 Task: Add Great American Seafood Salmon Coho Portions to the cart.
Action: Mouse moved to (28, 142)
Screenshot: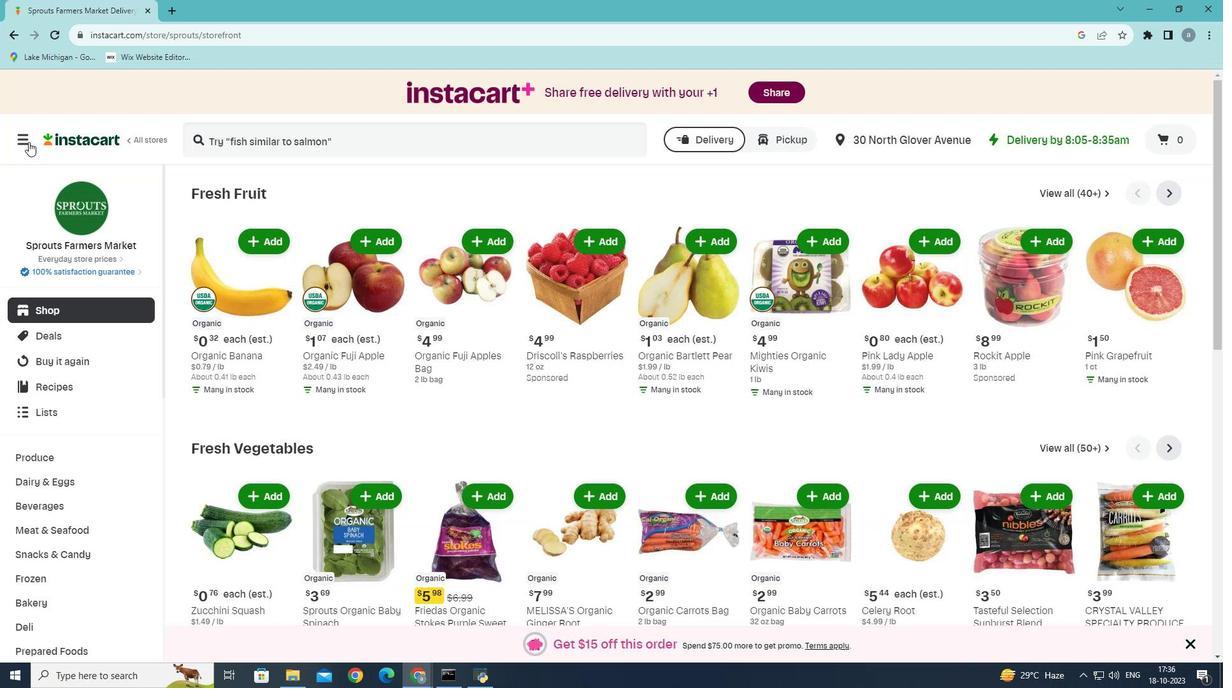 
Action: Mouse pressed left at (28, 142)
Screenshot: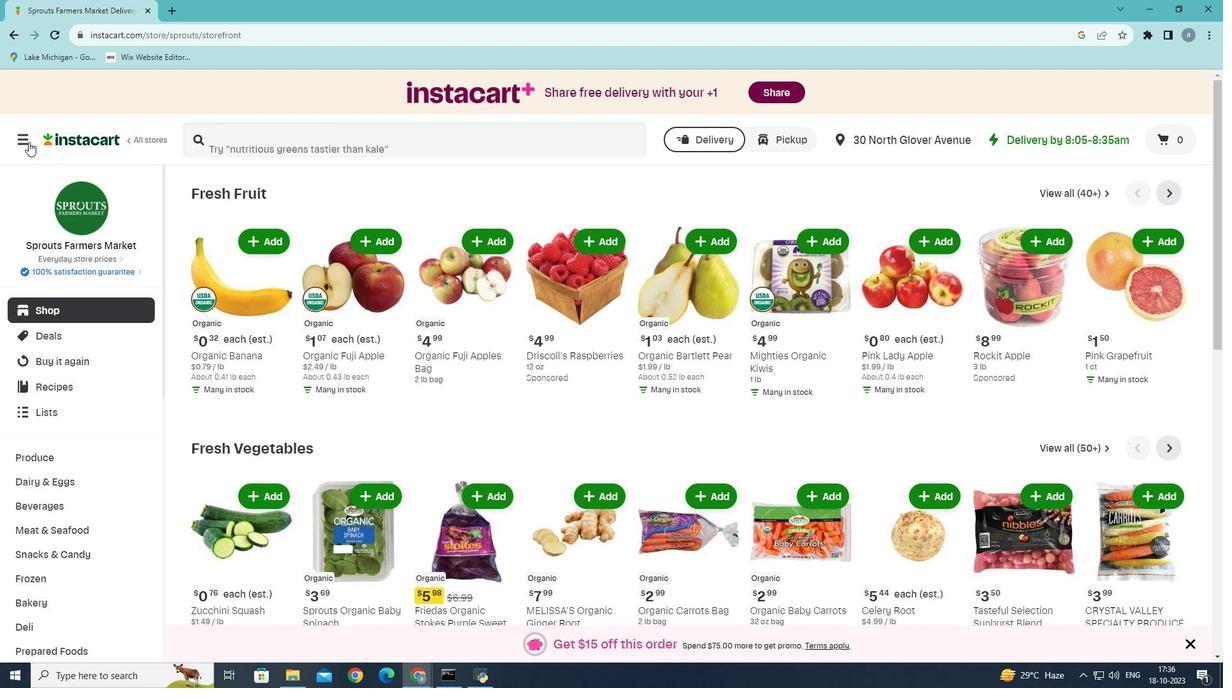 
Action: Mouse moved to (75, 359)
Screenshot: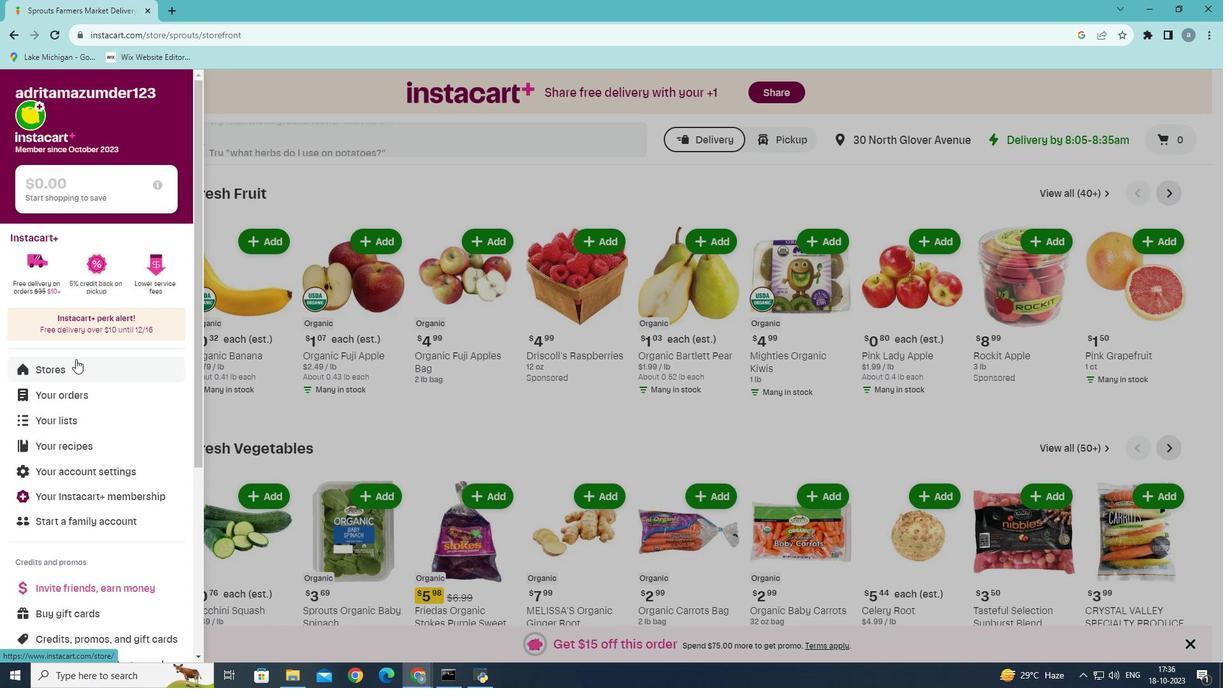 
Action: Mouse pressed left at (75, 359)
Screenshot: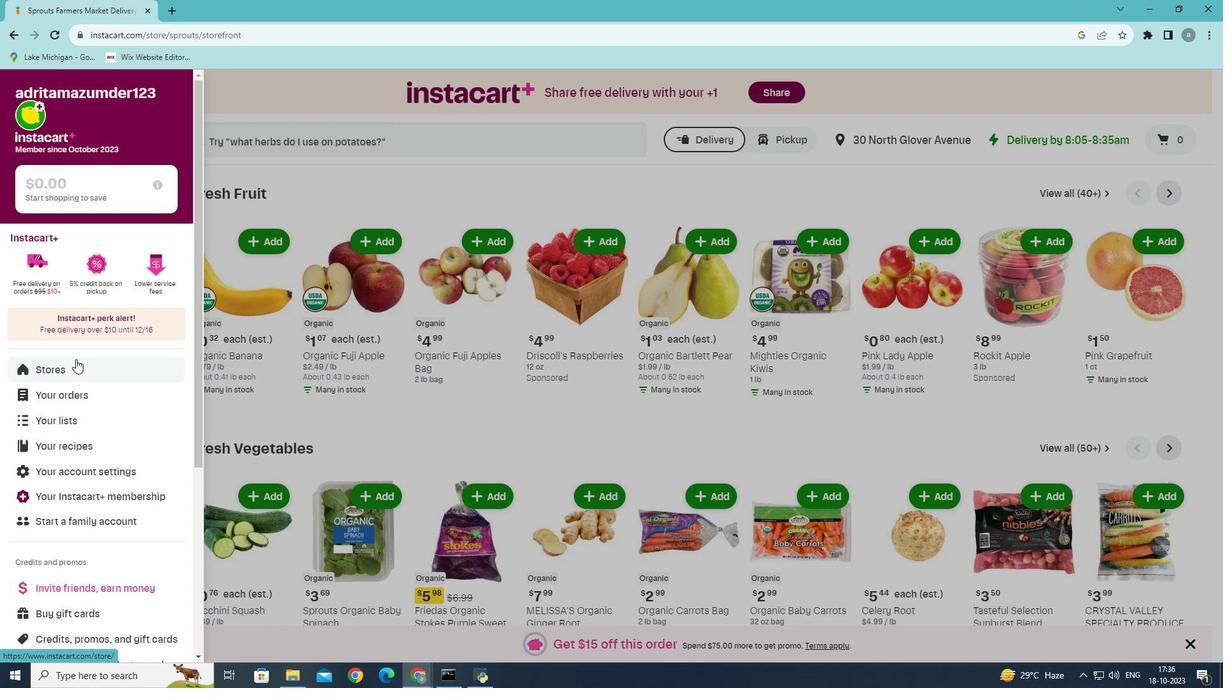 
Action: Mouse moved to (295, 137)
Screenshot: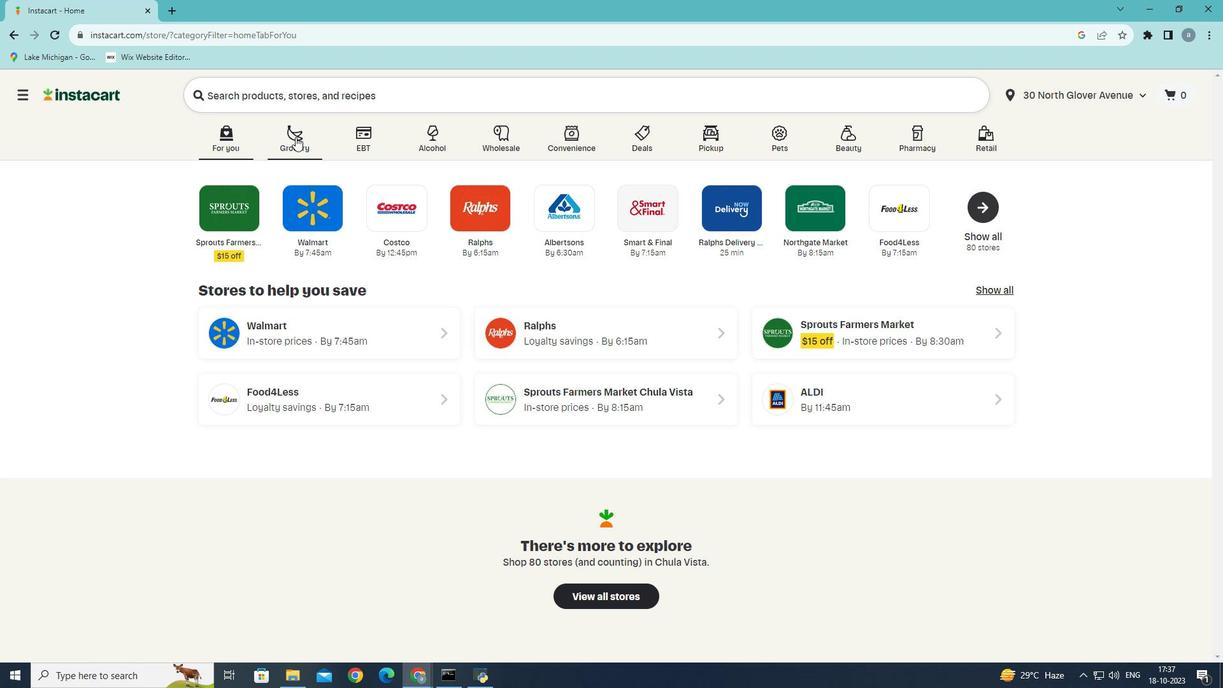 
Action: Mouse pressed left at (295, 137)
Screenshot: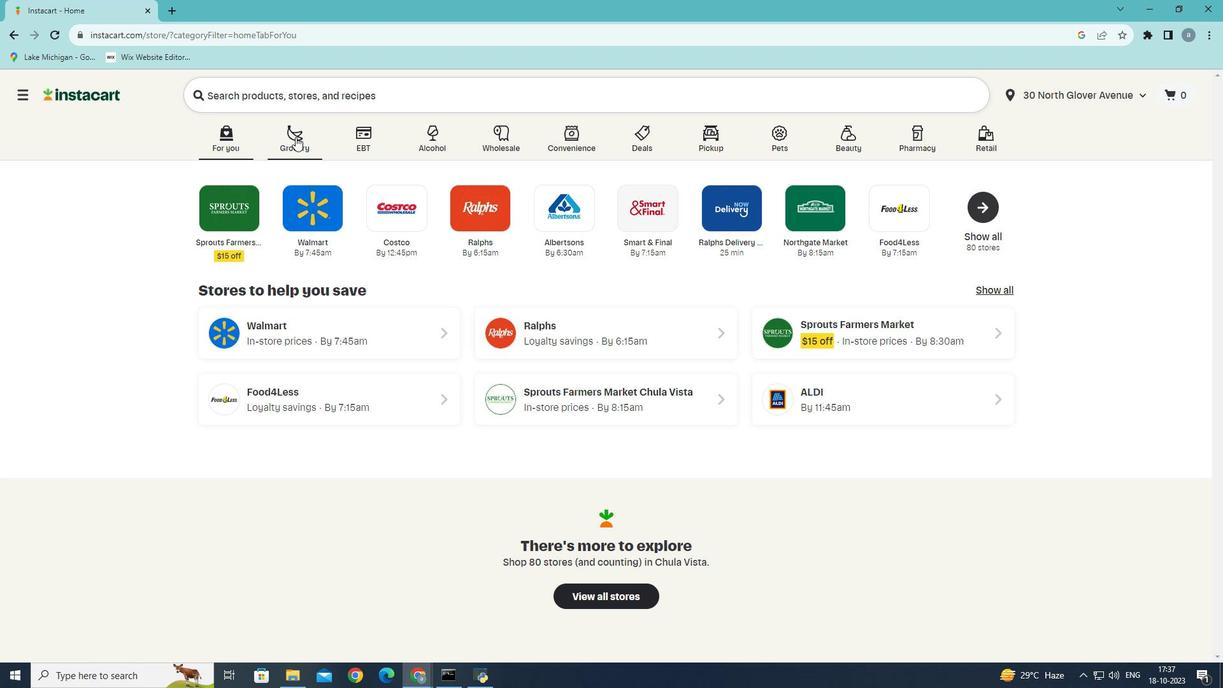 
Action: Mouse moved to (302, 380)
Screenshot: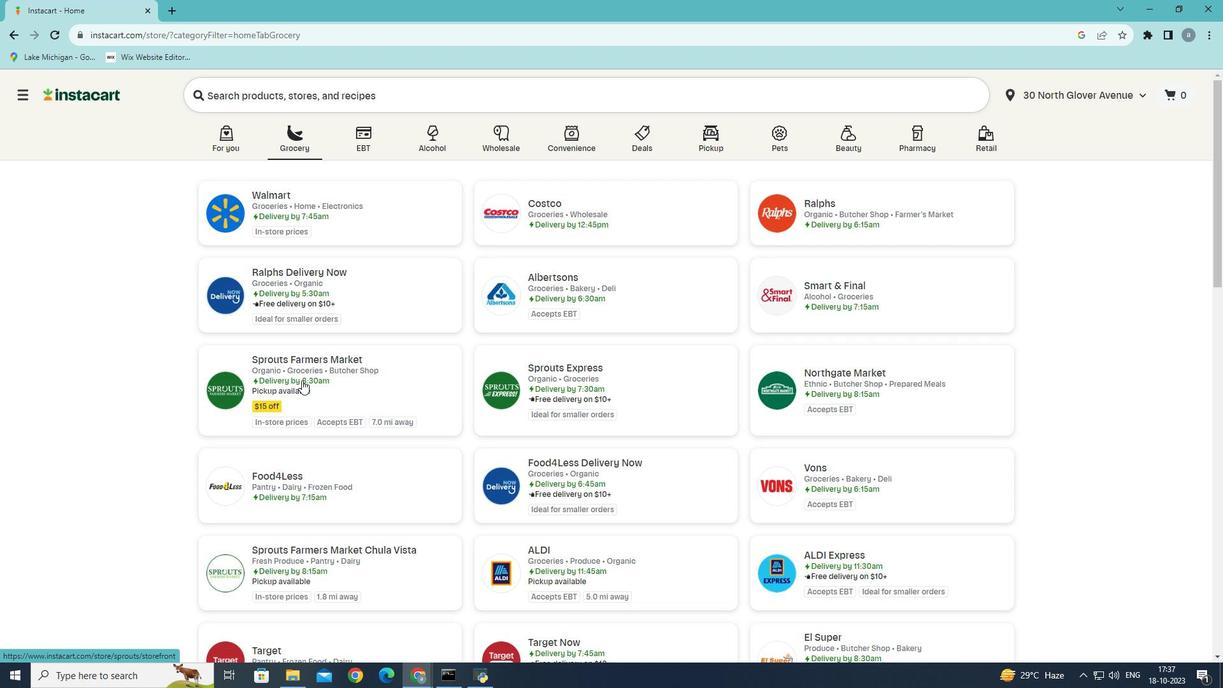 
Action: Mouse pressed left at (302, 380)
Screenshot: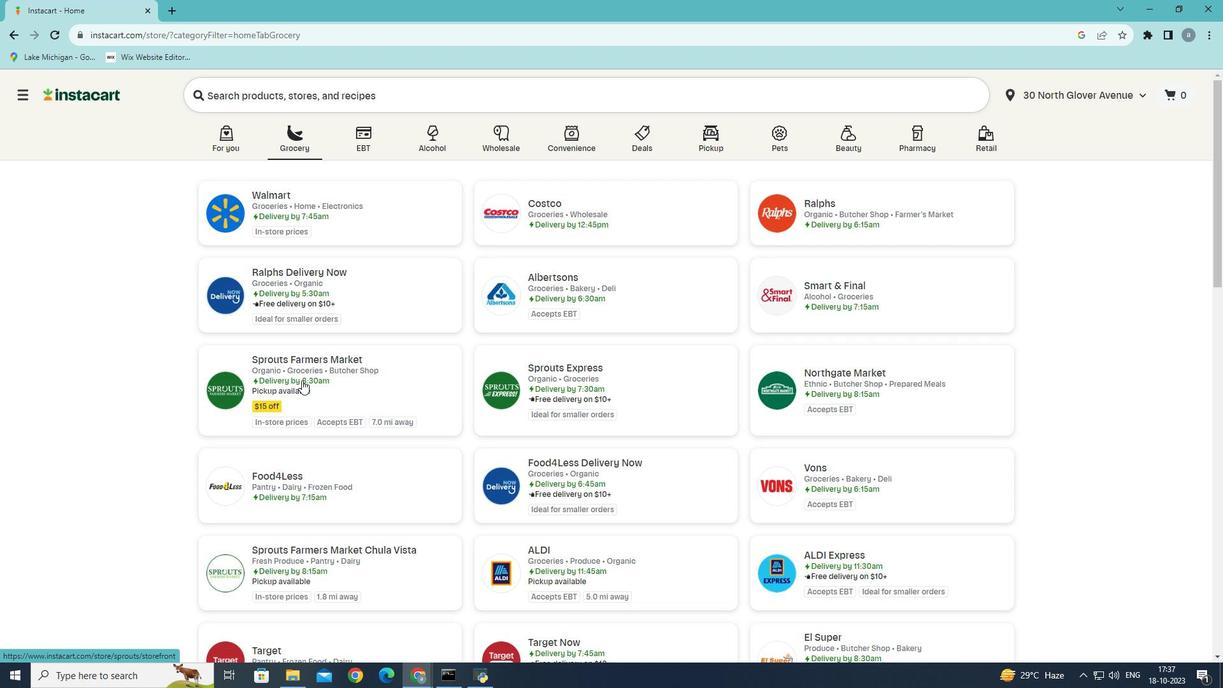 
Action: Mouse moved to (70, 528)
Screenshot: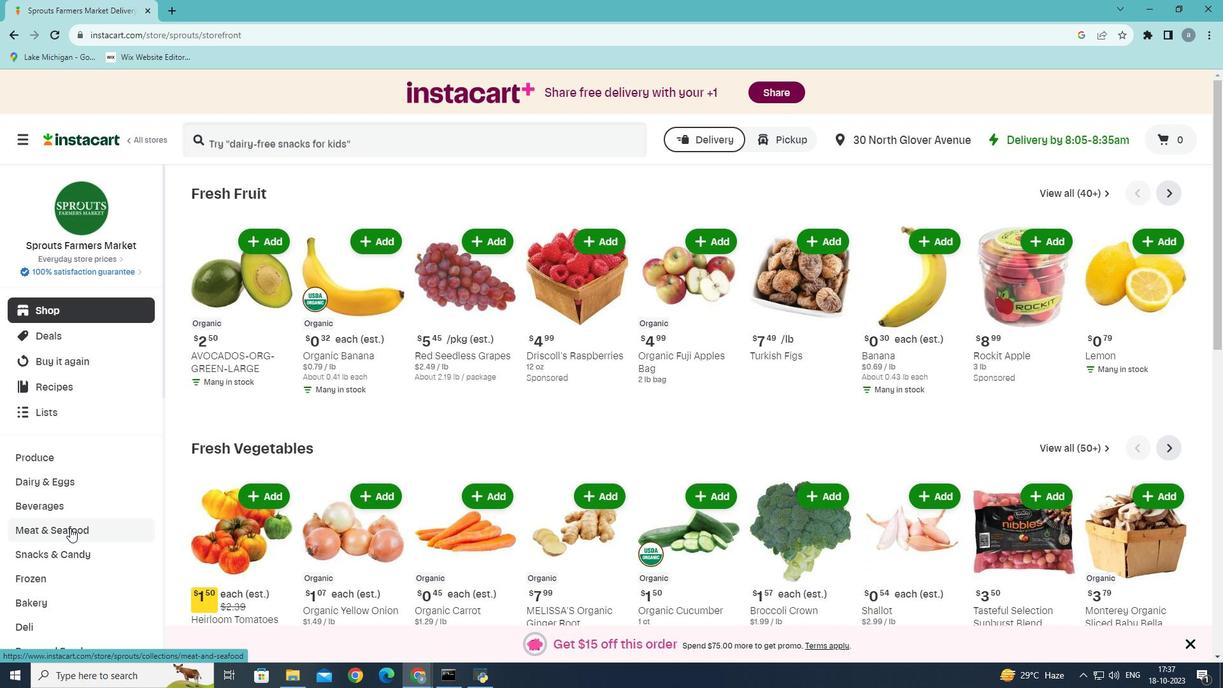
Action: Mouse pressed left at (70, 528)
Screenshot: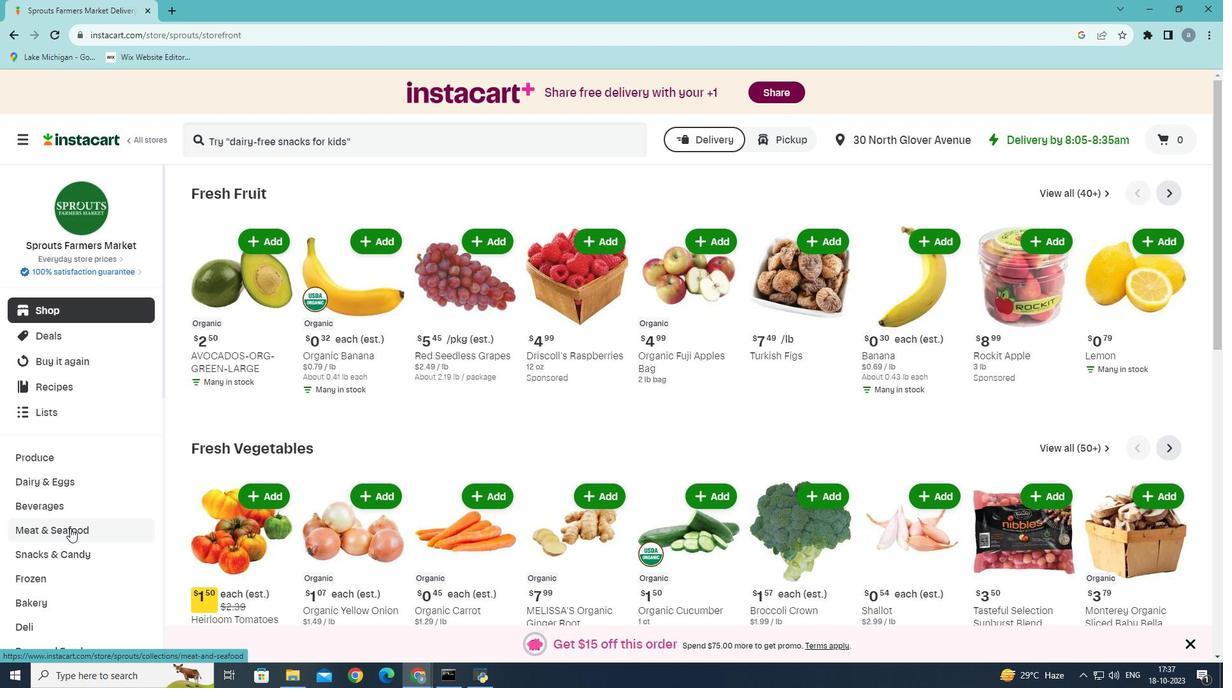
Action: Mouse moved to (507, 226)
Screenshot: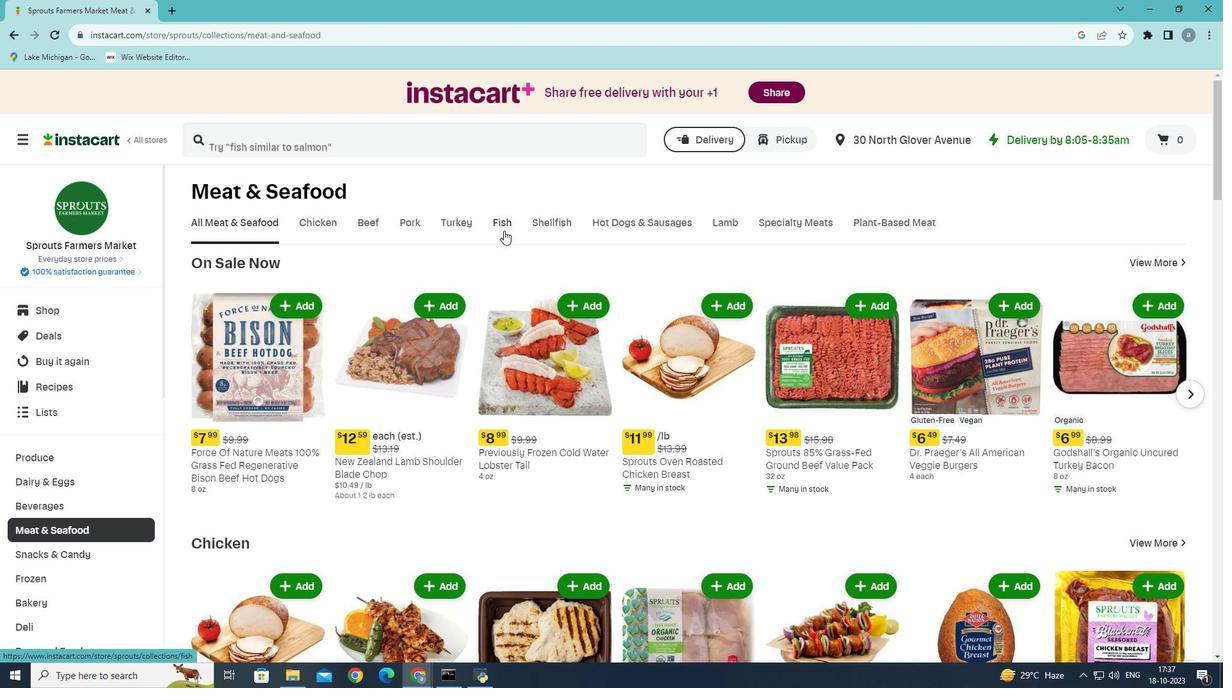 
Action: Mouse pressed left at (507, 226)
Screenshot: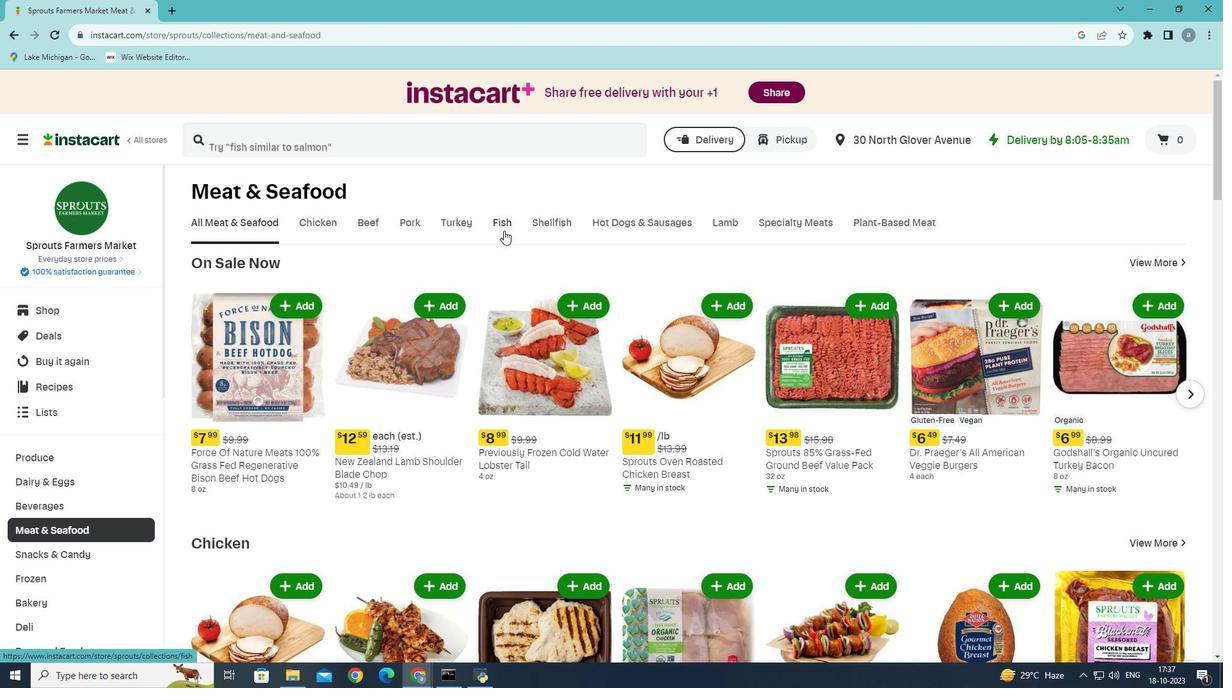 
Action: Mouse moved to (501, 225)
Screenshot: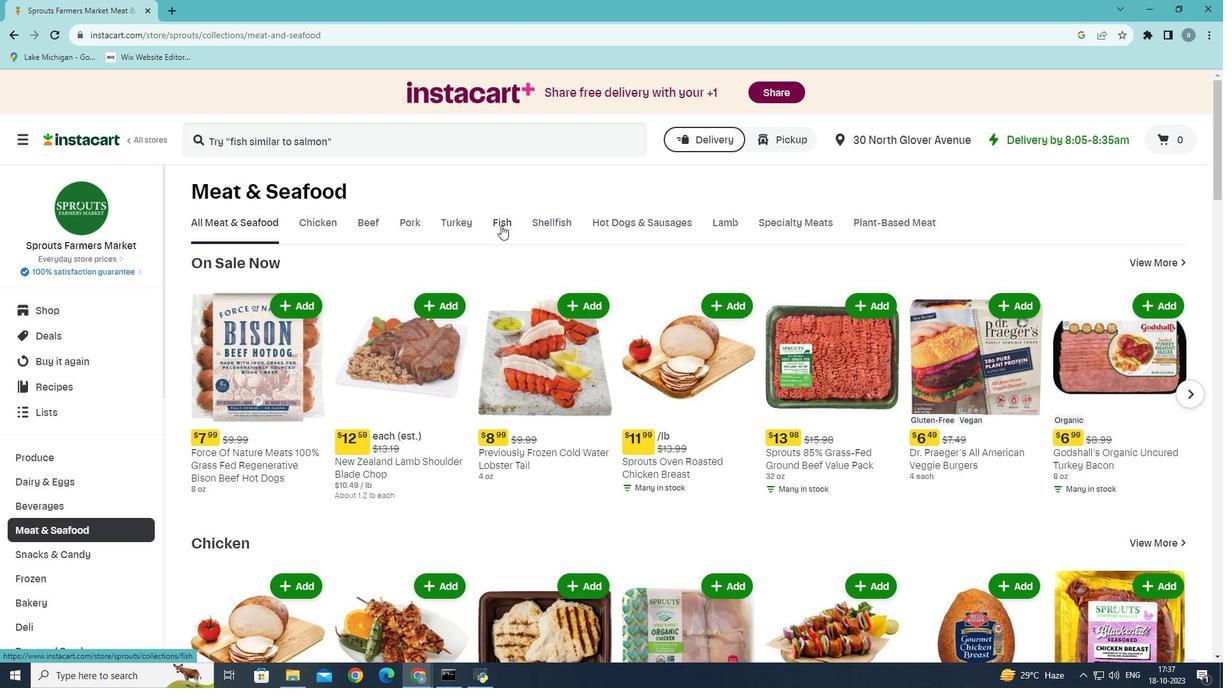 
Action: Mouse pressed left at (501, 225)
Screenshot: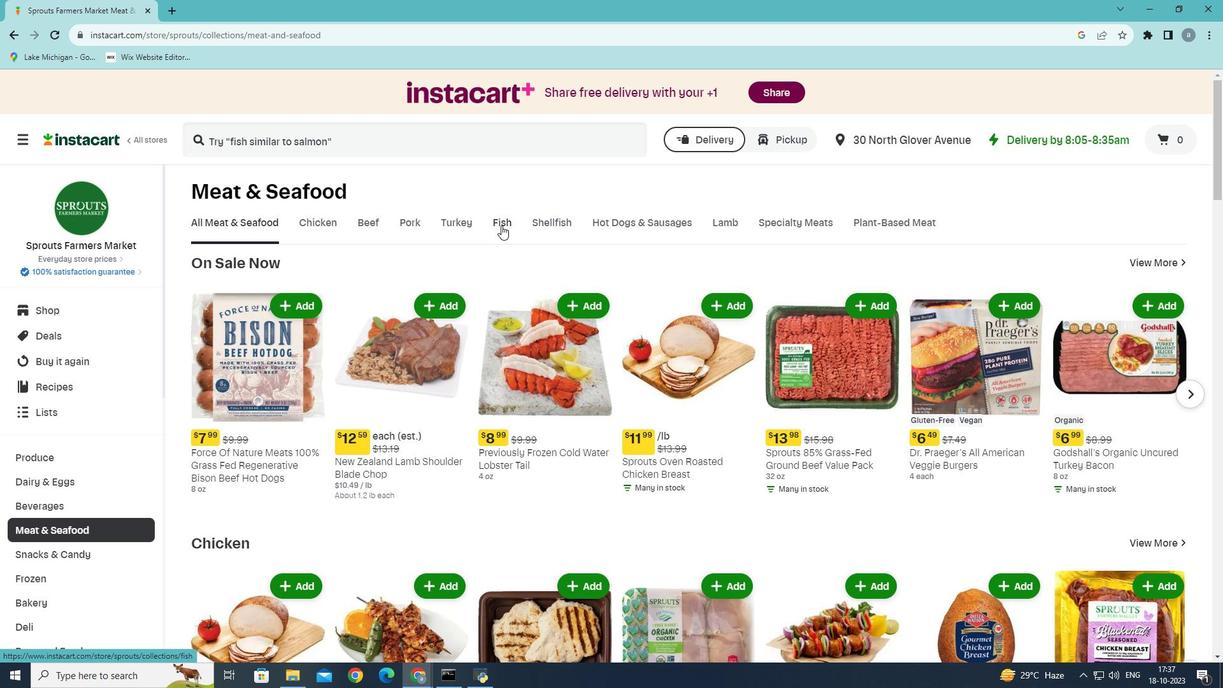 
Action: Mouse moved to (740, 516)
Screenshot: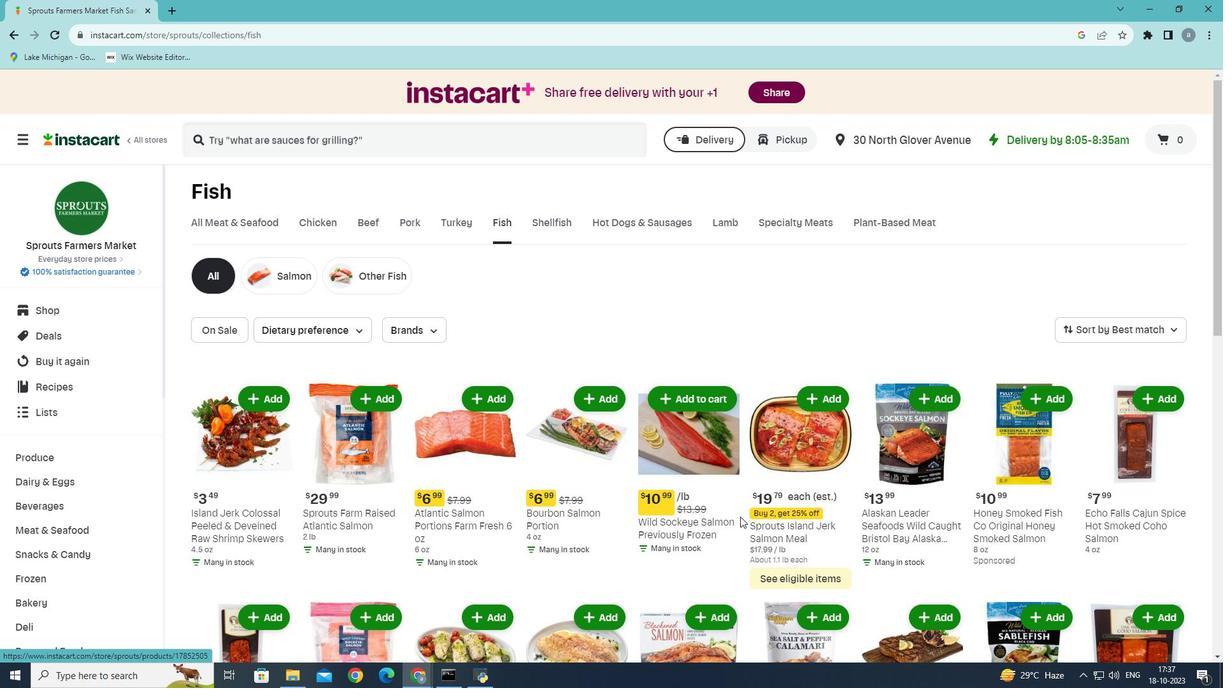 
Action: Mouse scrolled (740, 516) with delta (0, 0)
Screenshot: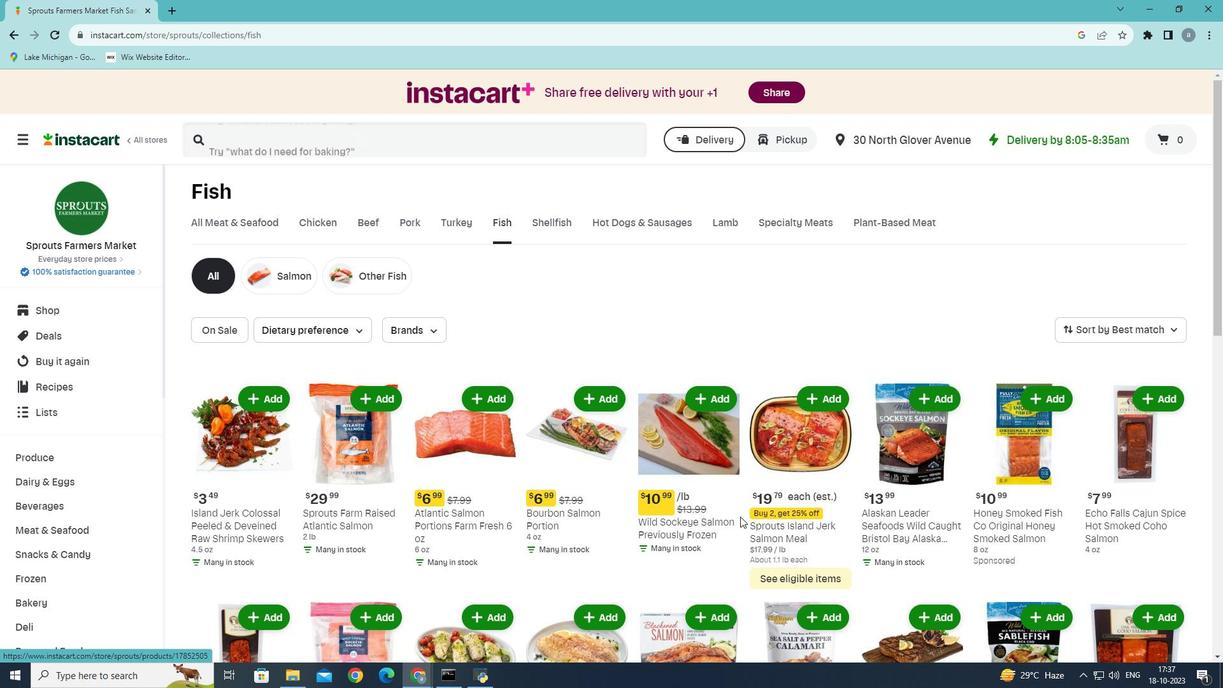 
Action: Mouse moved to (773, 506)
Screenshot: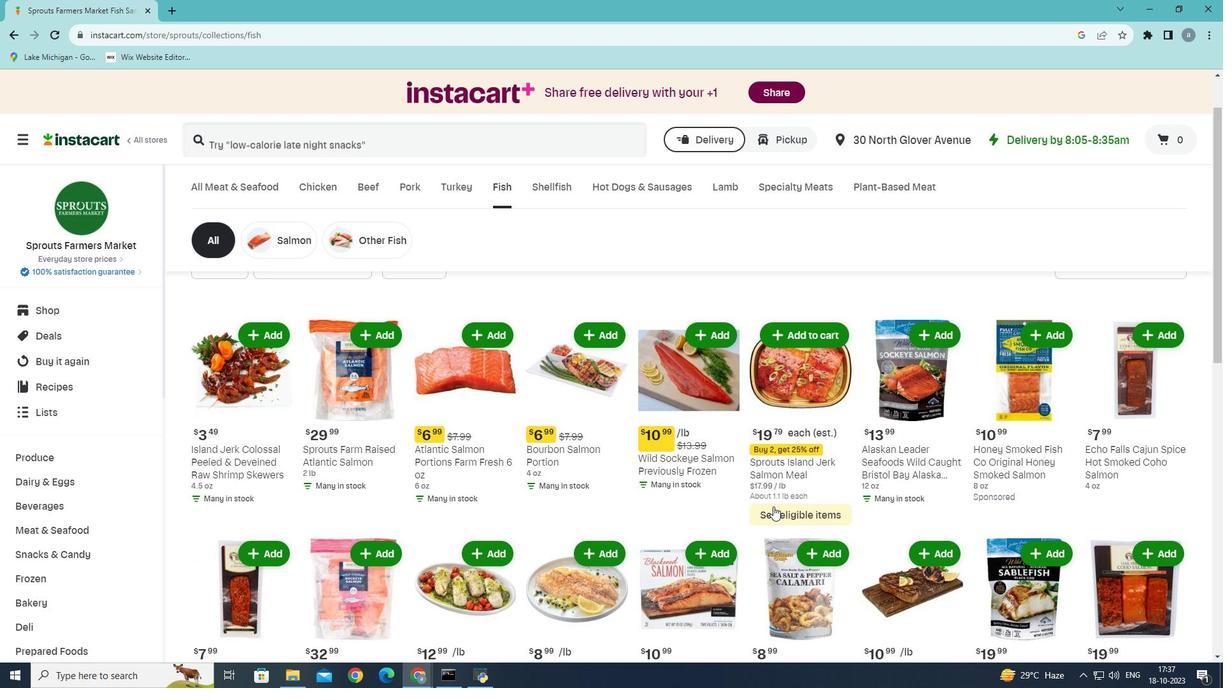 
Action: Mouse scrolled (773, 506) with delta (0, 0)
Screenshot: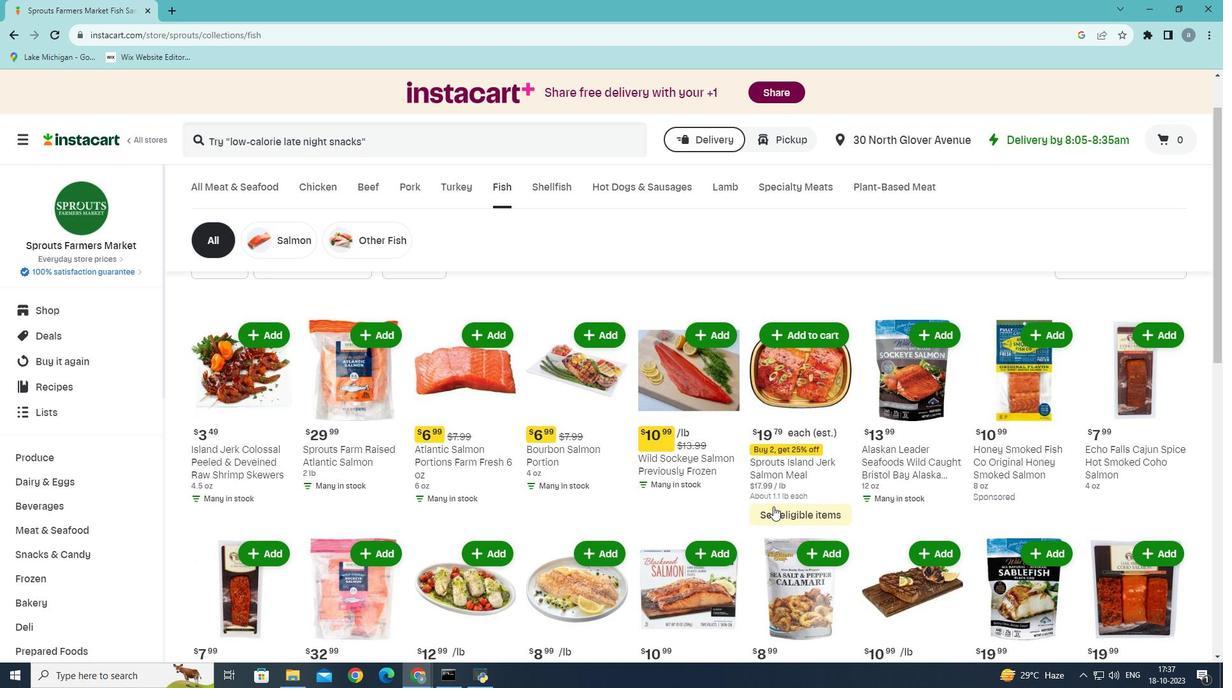 
Action: Mouse scrolled (773, 506) with delta (0, 0)
Screenshot: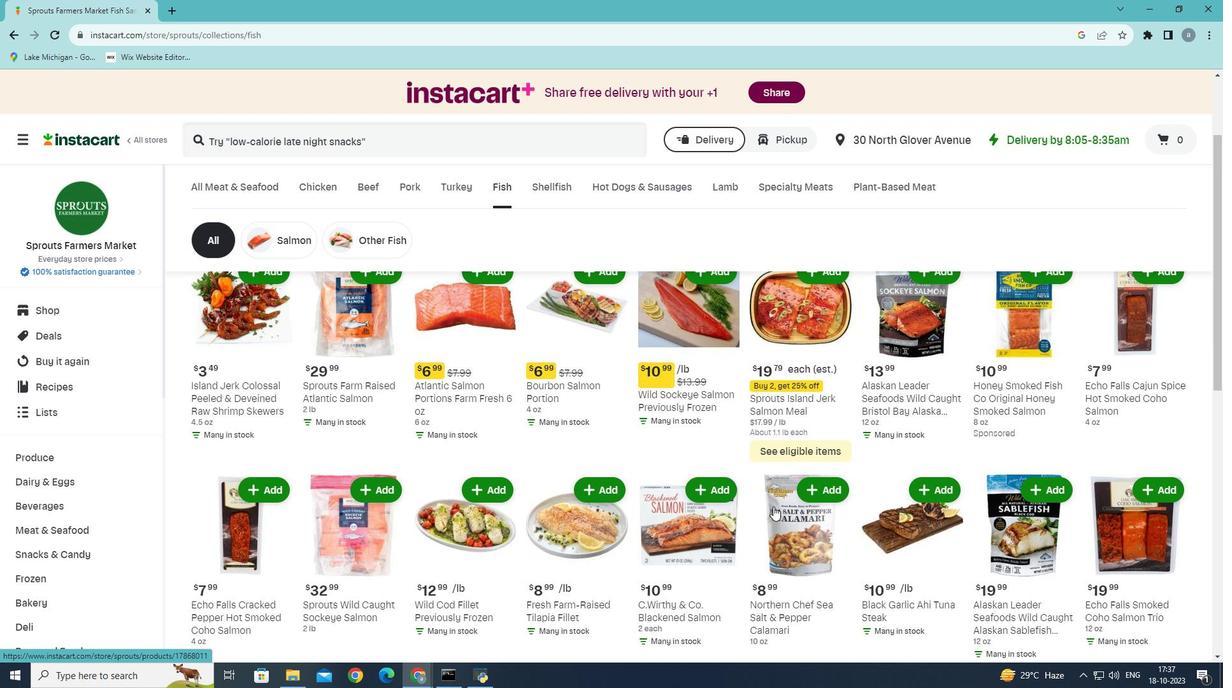 
Action: Mouse scrolled (773, 506) with delta (0, 0)
Screenshot: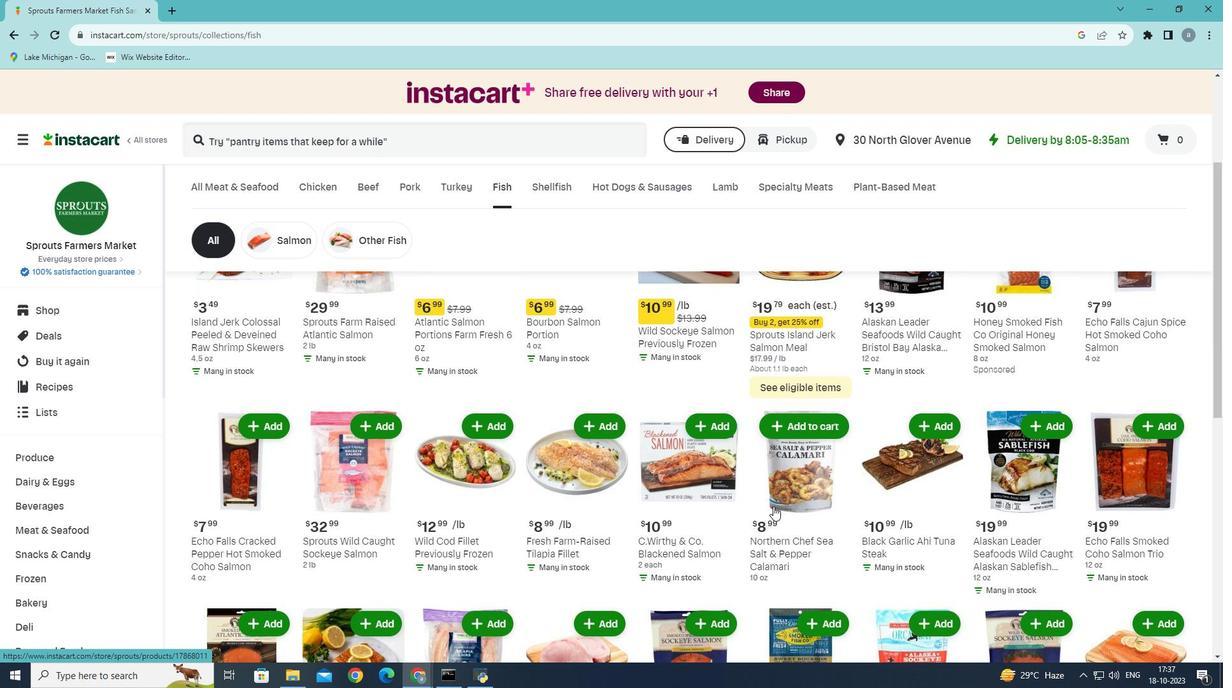 
Action: Mouse moved to (773, 506)
Screenshot: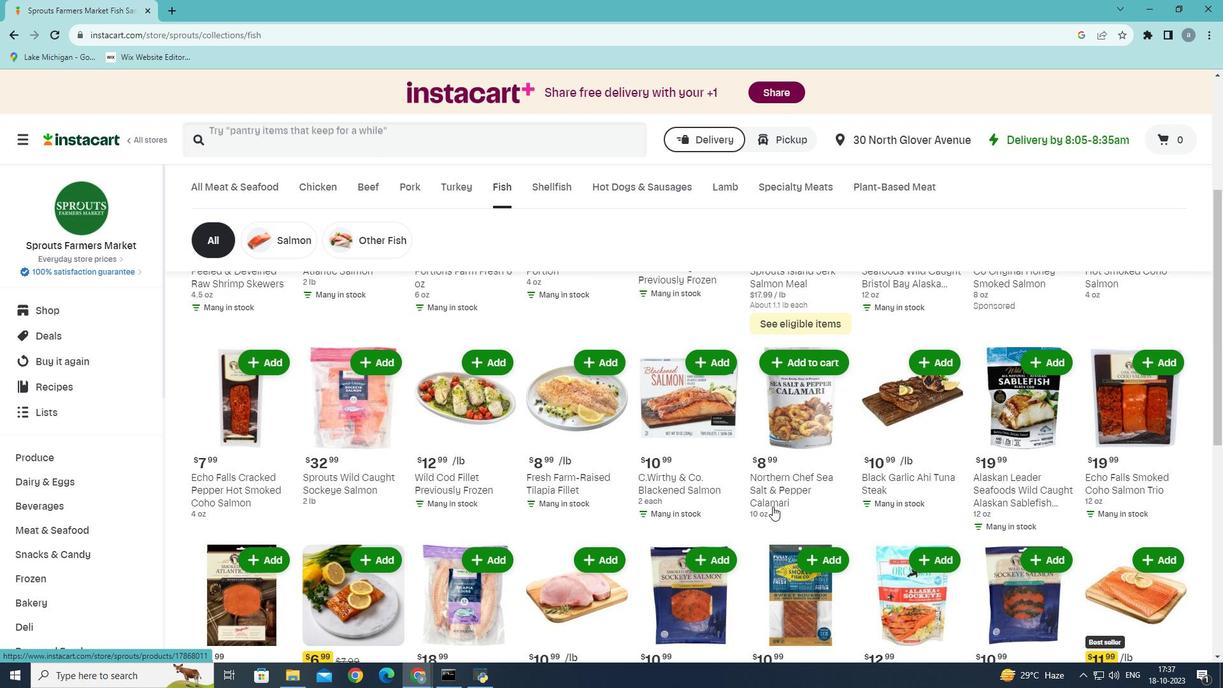 
Action: Mouse scrolled (773, 506) with delta (0, 0)
Screenshot: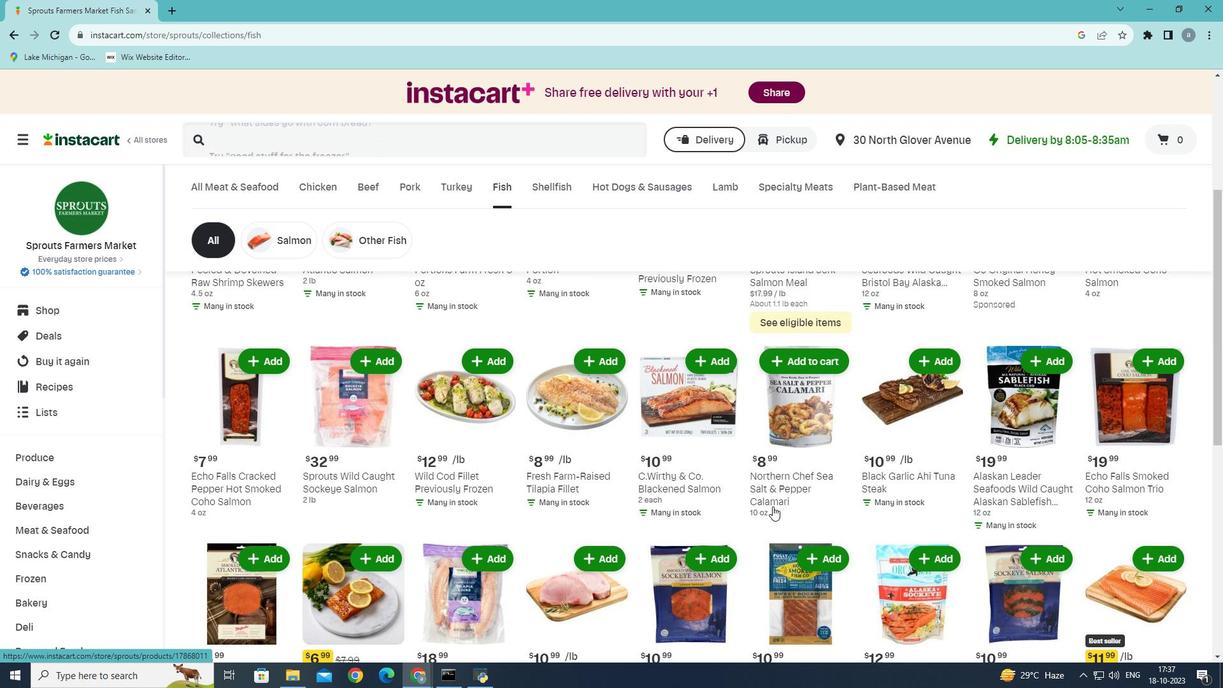 
Action: Mouse scrolled (773, 506) with delta (0, 0)
Screenshot: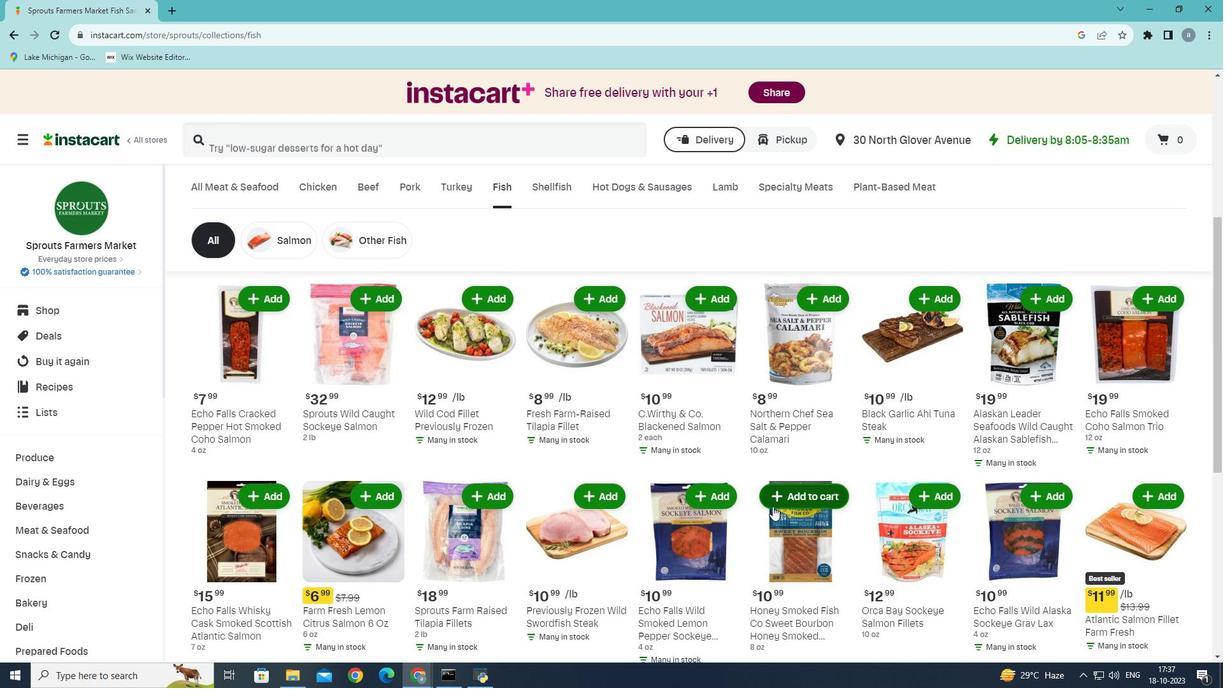 
Action: Mouse scrolled (773, 506) with delta (0, 0)
Screenshot: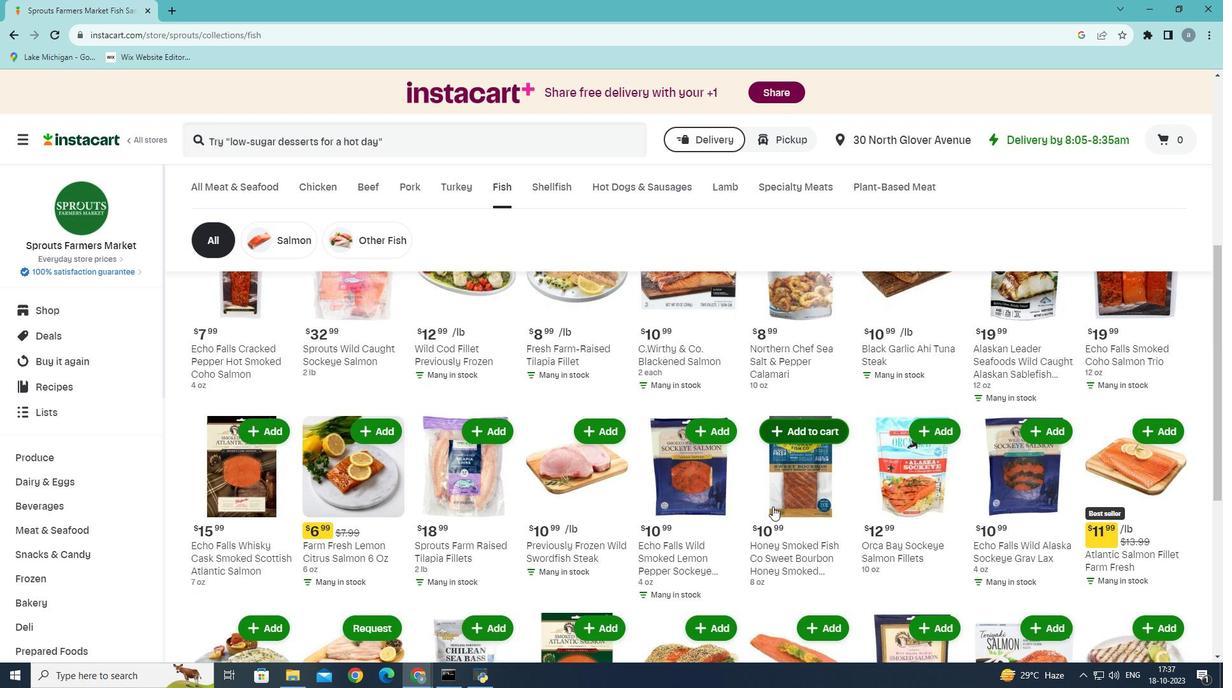
Action: Mouse scrolled (773, 506) with delta (0, 0)
Screenshot: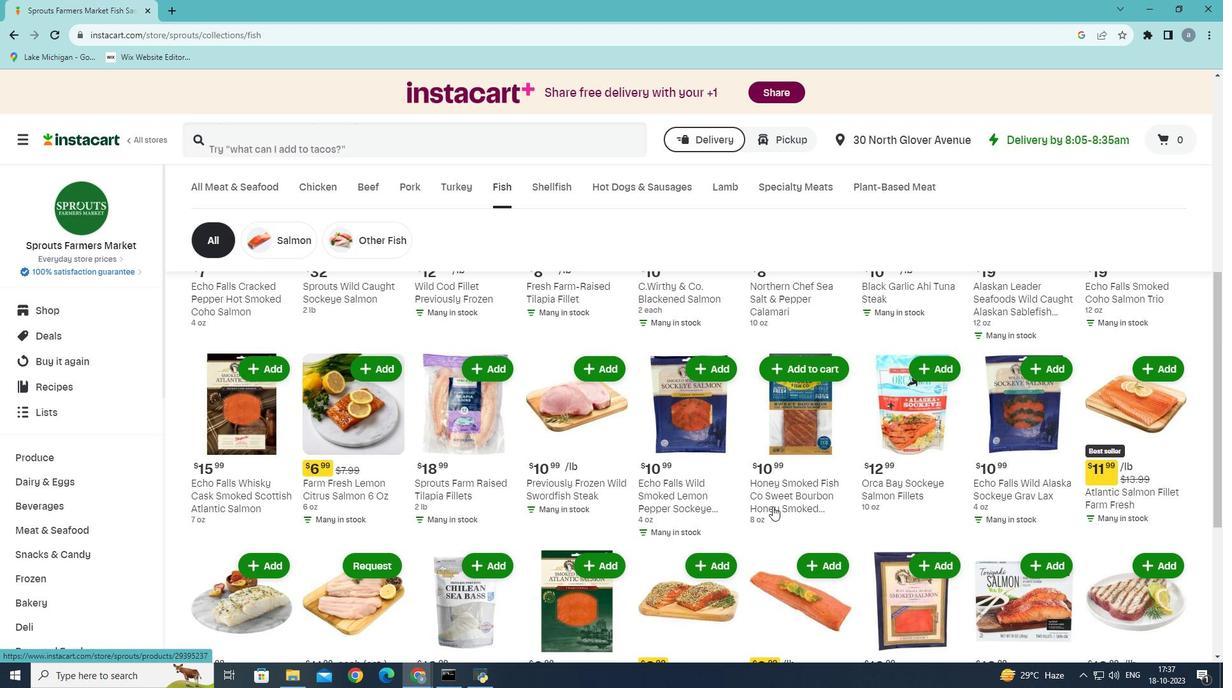 
Action: Mouse moved to (772, 506)
Screenshot: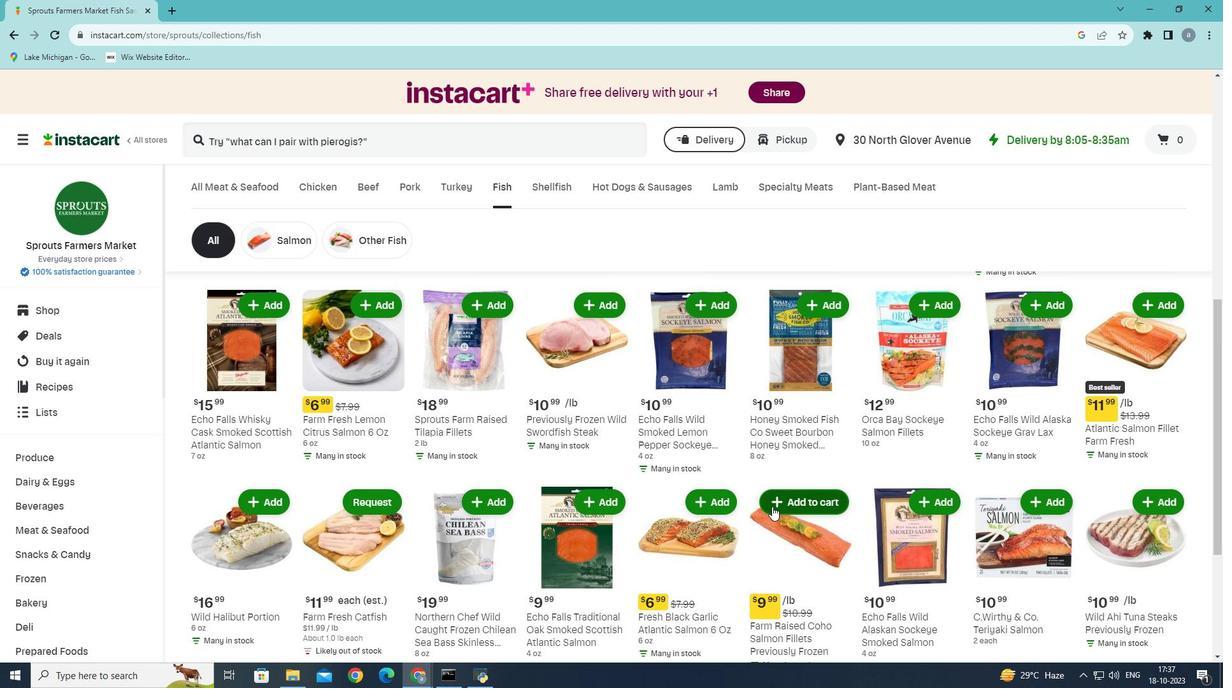 
Action: Mouse scrolled (772, 506) with delta (0, 0)
Screenshot: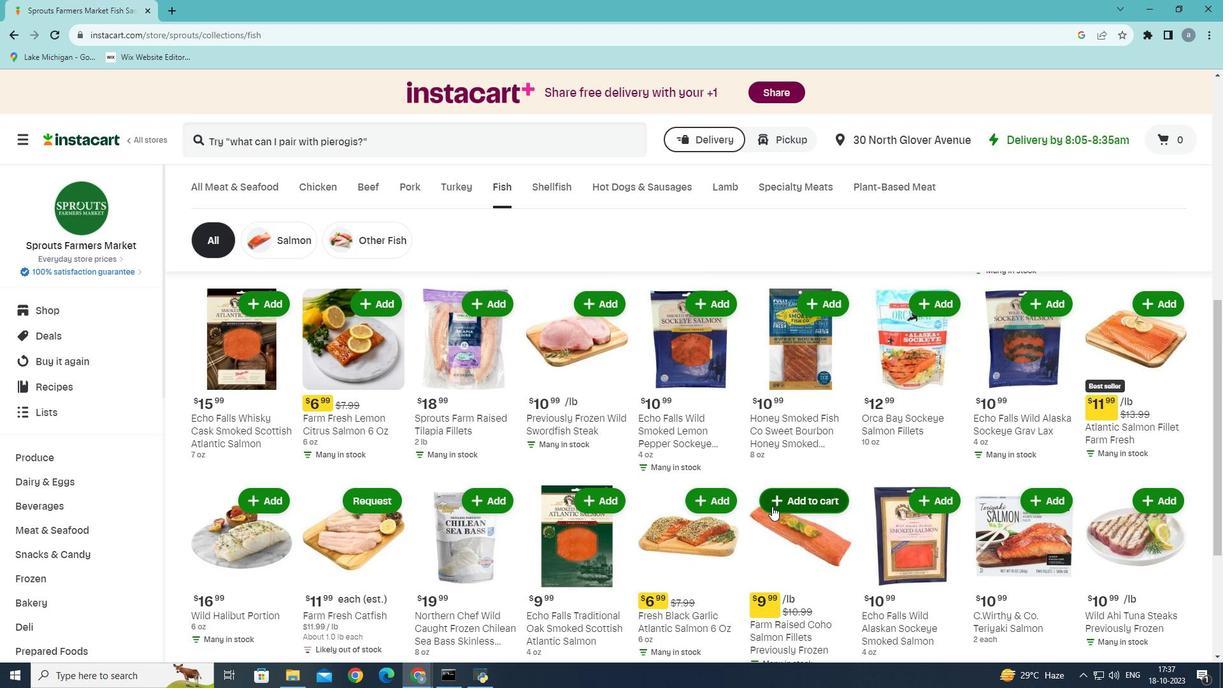 
Action: Mouse scrolled (772, 506) with delta (0, 0)
Screenshot: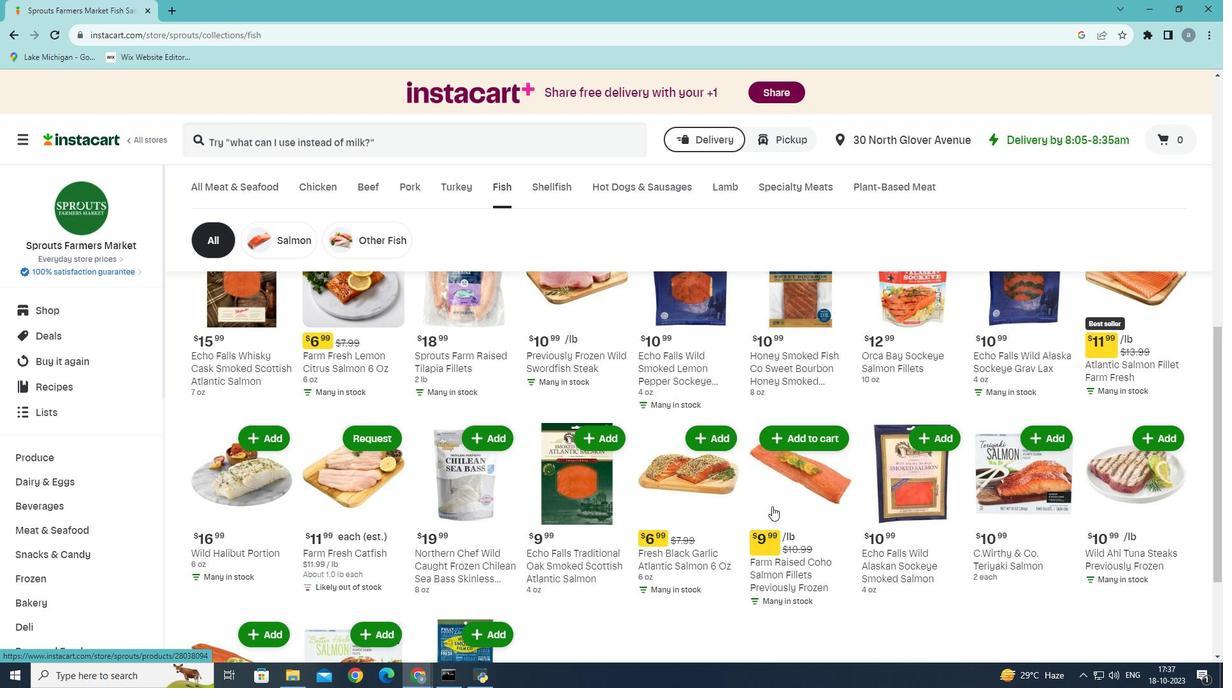 
Action: Mouse scrolled (772, 506) with delta (0, 0)
Screenshot: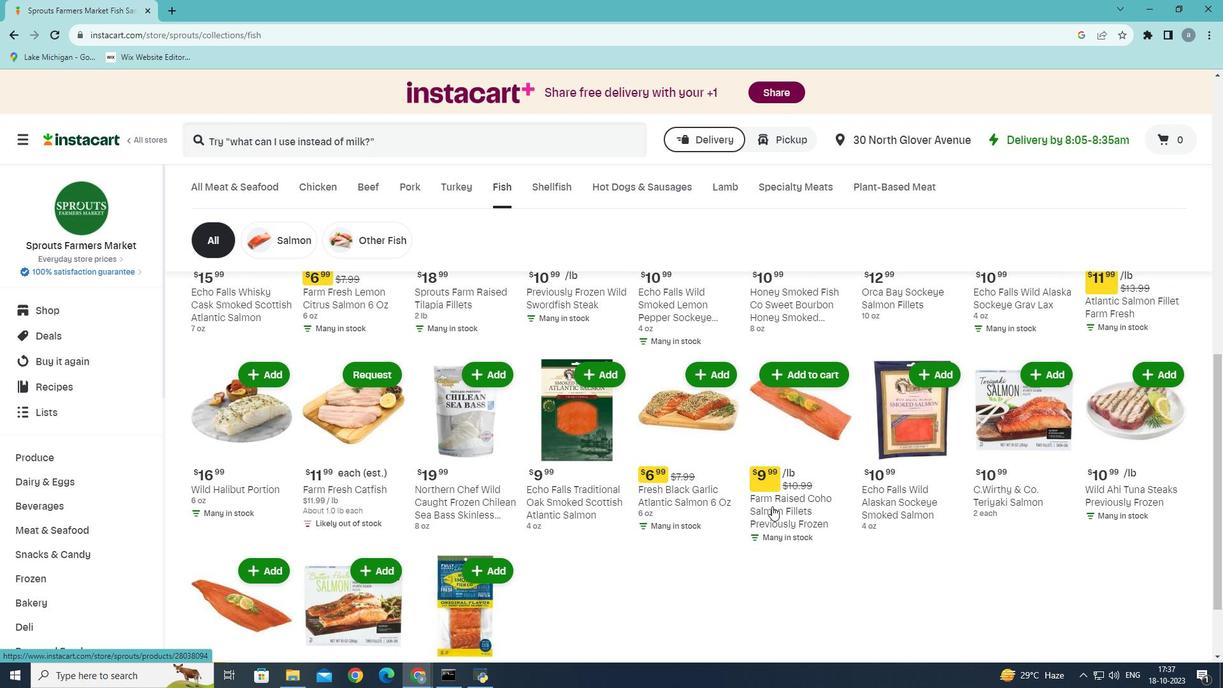 
Action: Mouse moved to (772, 505)
Screenshot: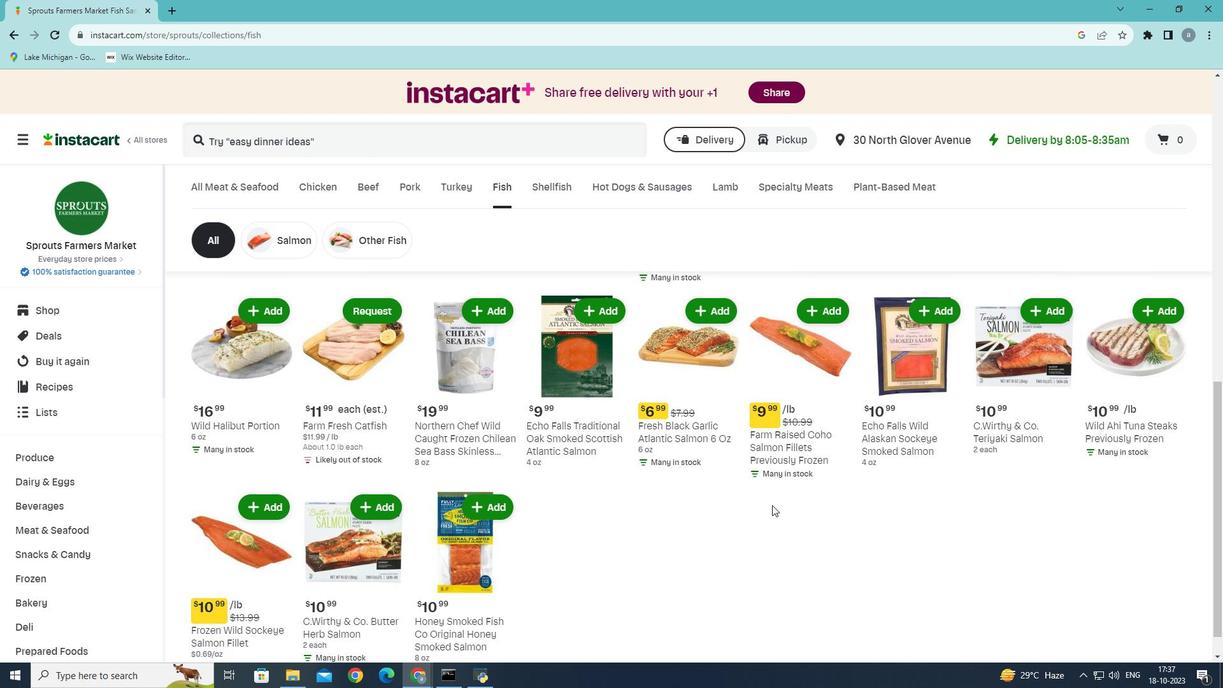 
Action: Mouse scrolled (772, 506) with delta (0, 0)
Screenshot: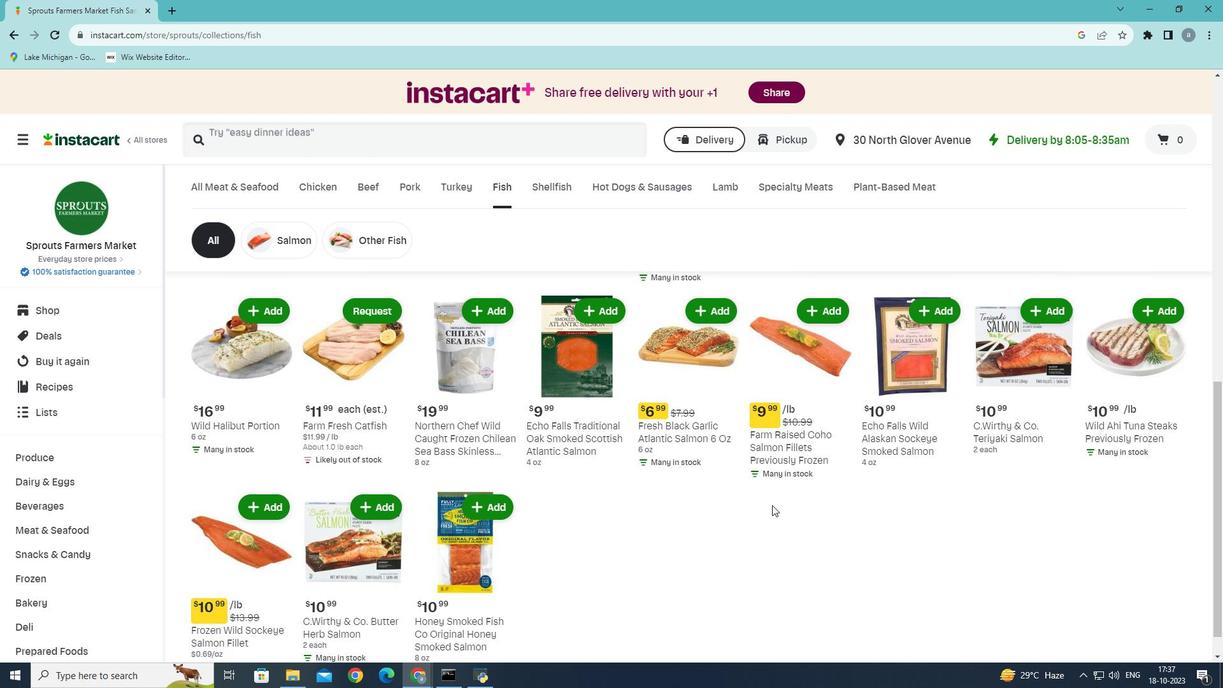 
Action: Mouse moved to (772, 503)
Screenshot: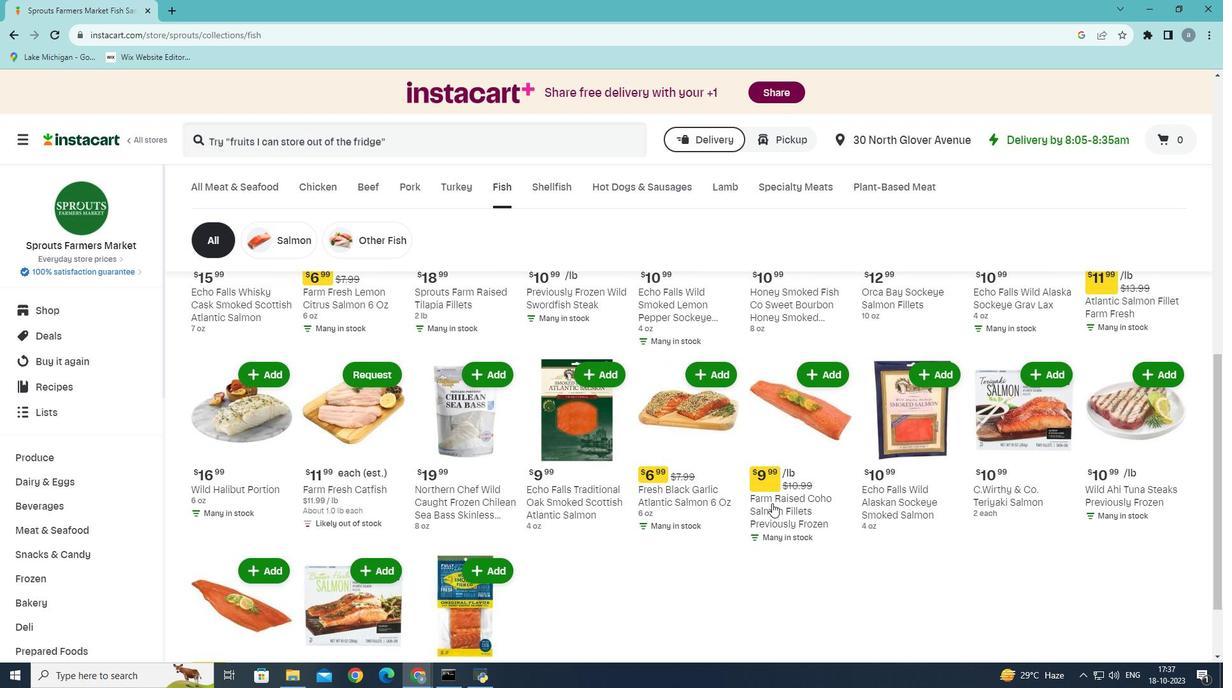 
Action: Mouse scrolled (772, 504) with delta (0, 0)
Screenshot: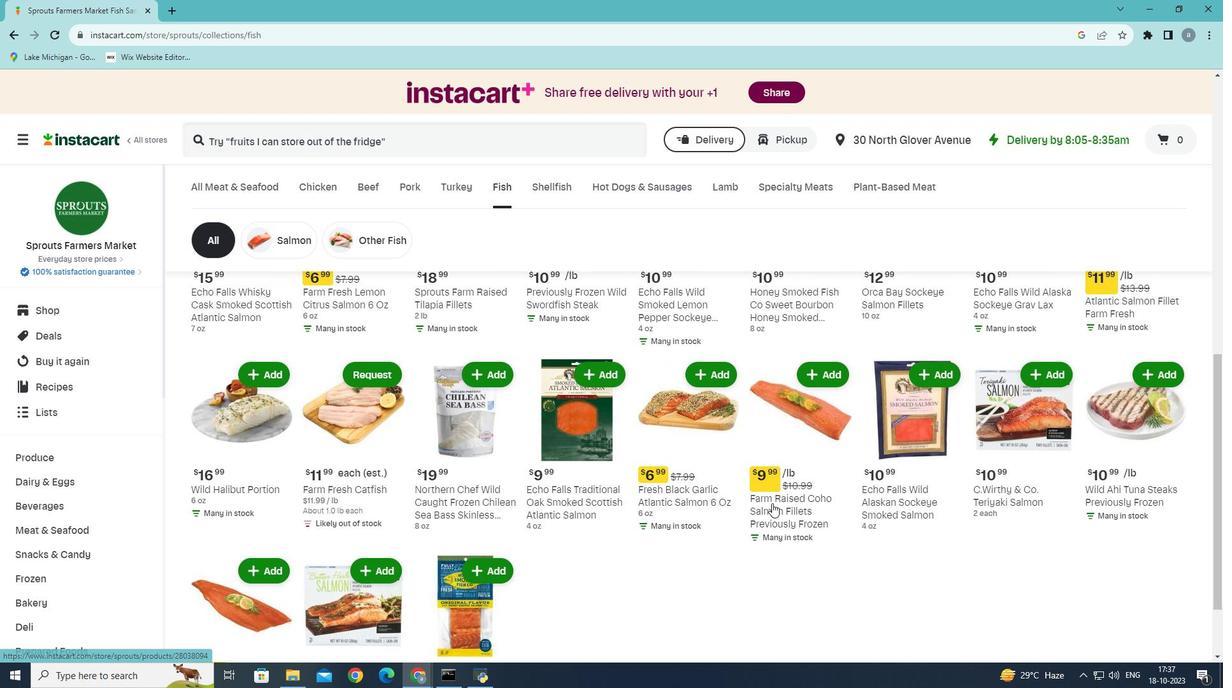 
Action: Mouse scrolled (772, 504) with delta (0, 0)
Screenshot: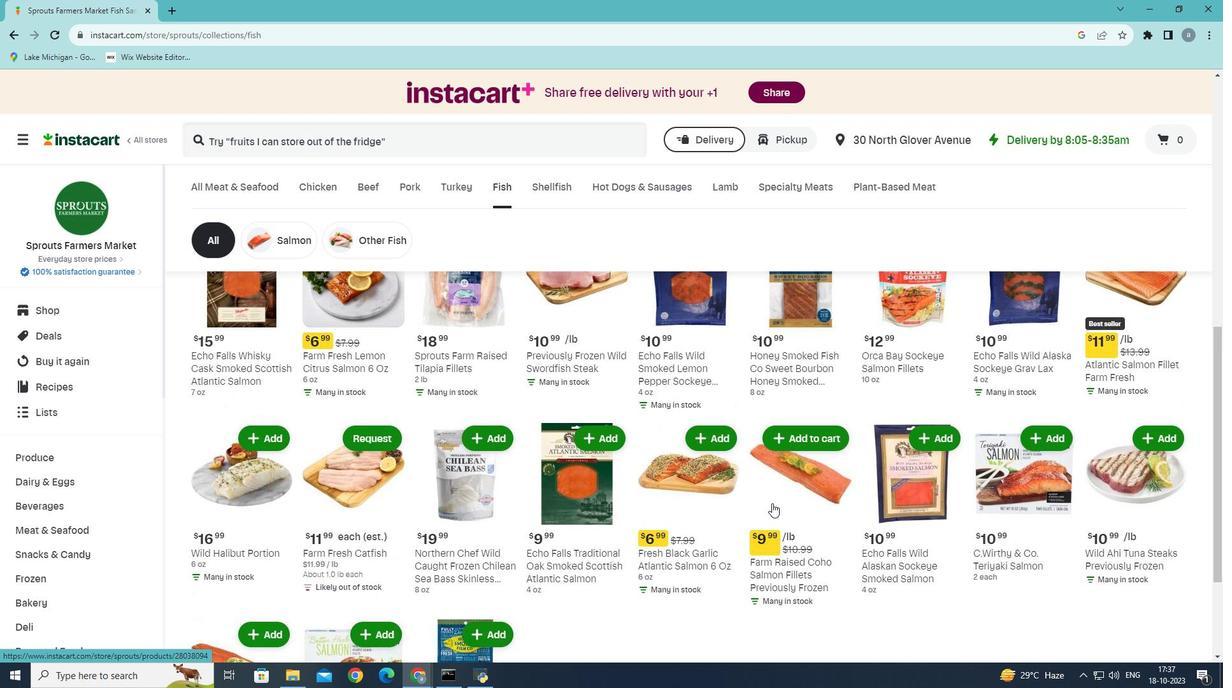 
Action: Mouse moved to (771, 507)
Screenshot: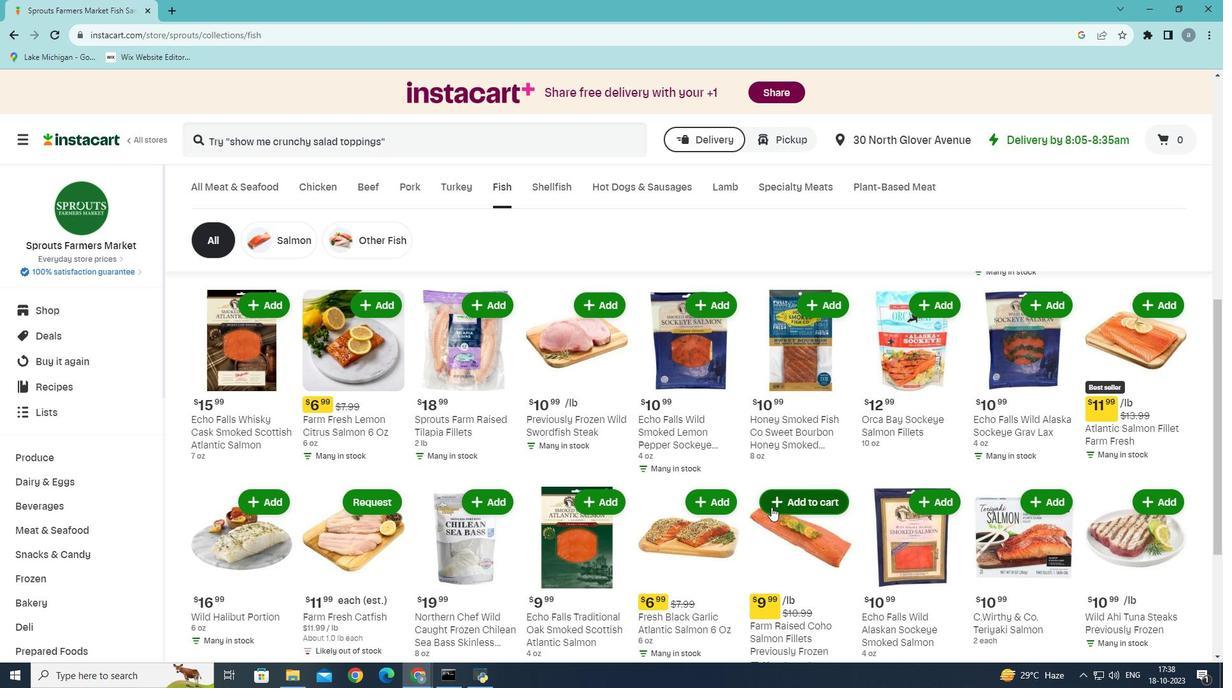 
Action: Mouse scrolled (771, 507) with delta (0, 0)
Screenshot: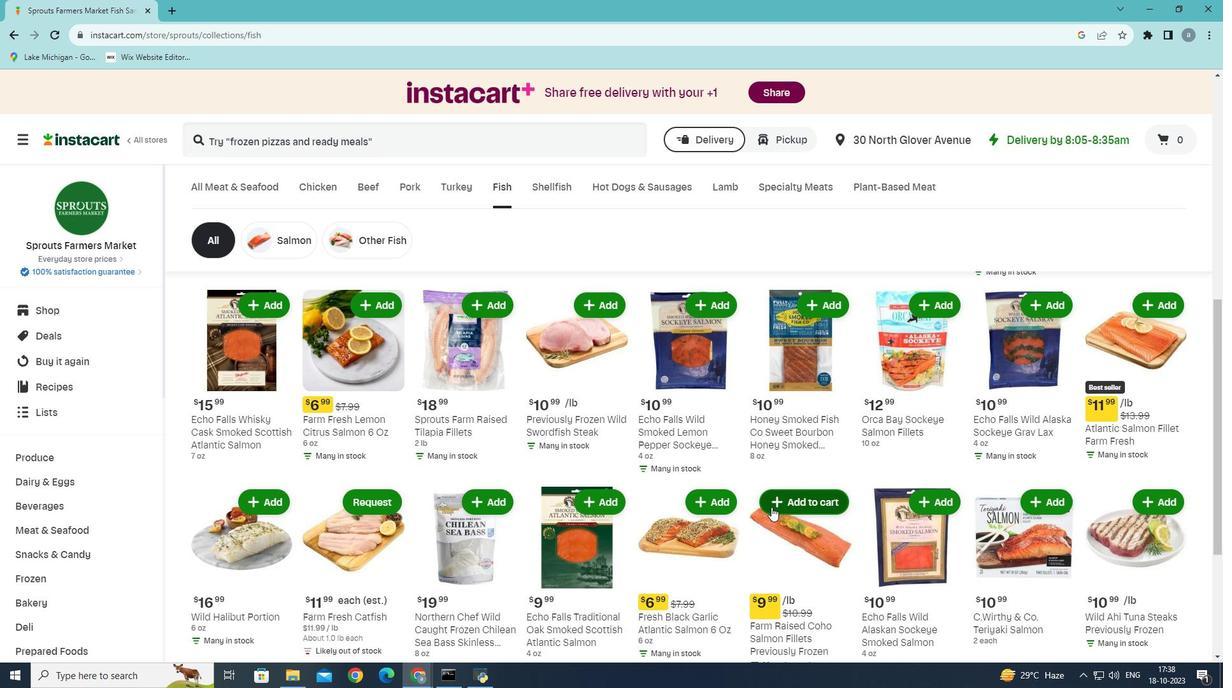 
Action: Mouse scrolled (771, 507) with delta (0, 0)
Screenshot: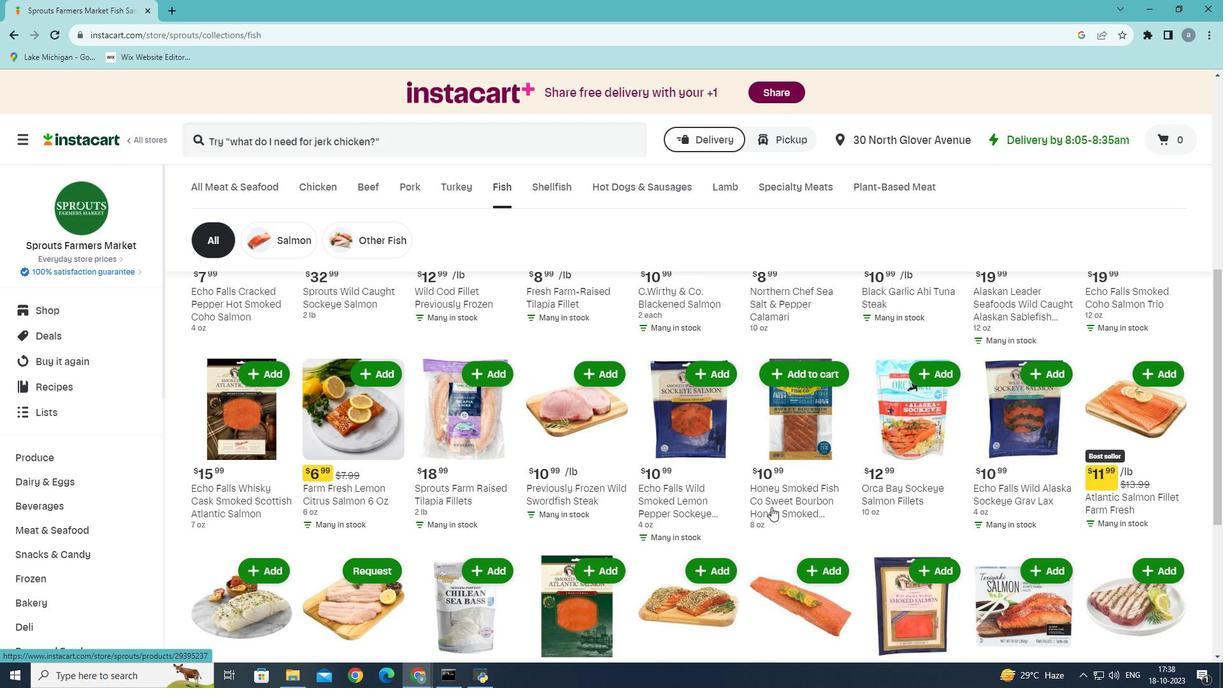 
Action: Mouse moved to (770, 507)
Screenshot: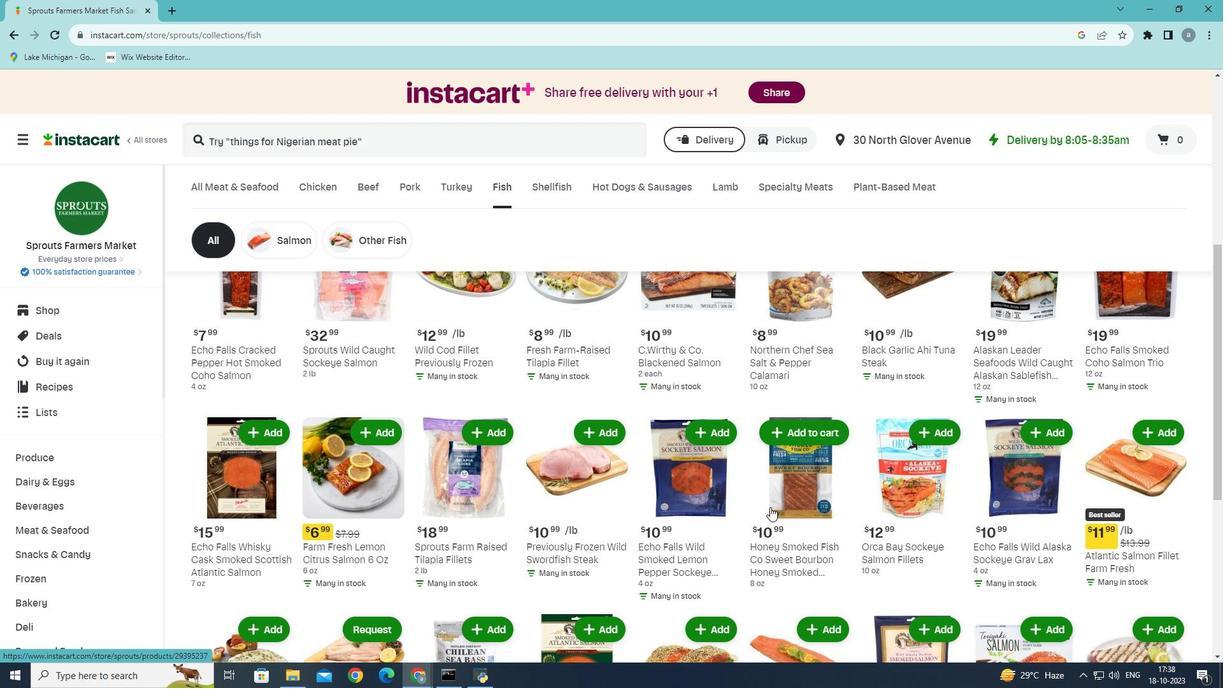 
Action: Mouse scrolled (770, 507) with delta (0, 0)
Screenshot: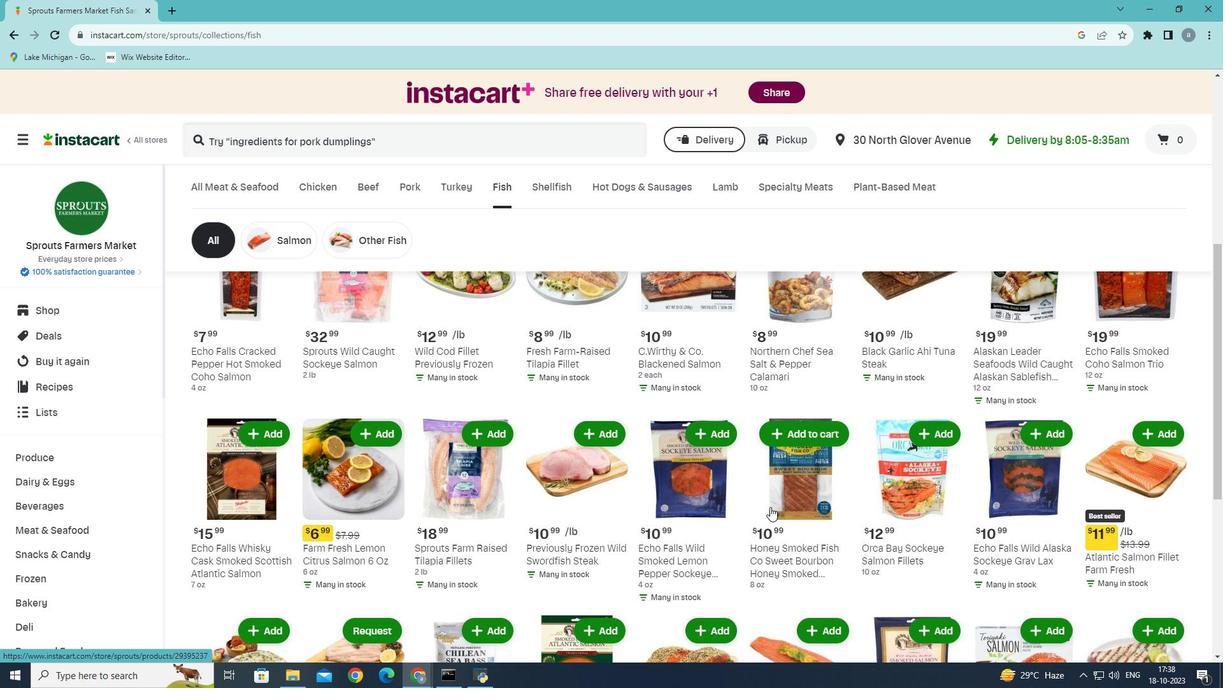 
Action: Mouse scrolled (770, 507) with delta (0, 0)
Screenshot: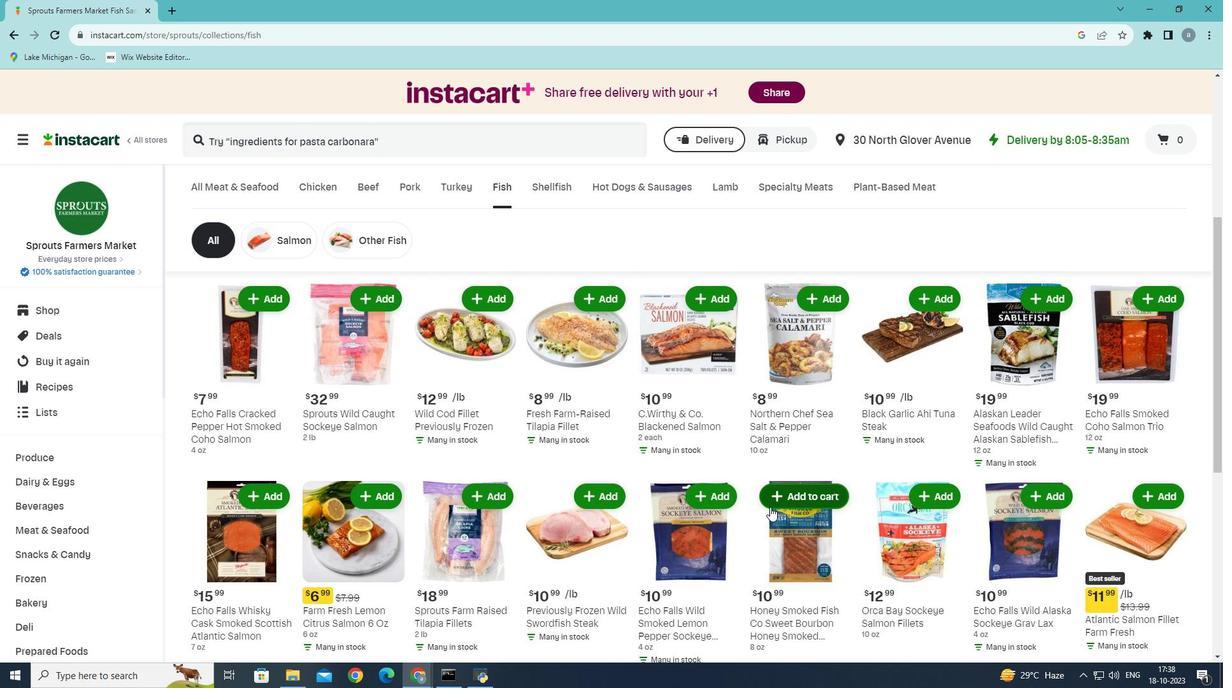 
Action: Mouse moved to (770, 504)
Screenshot: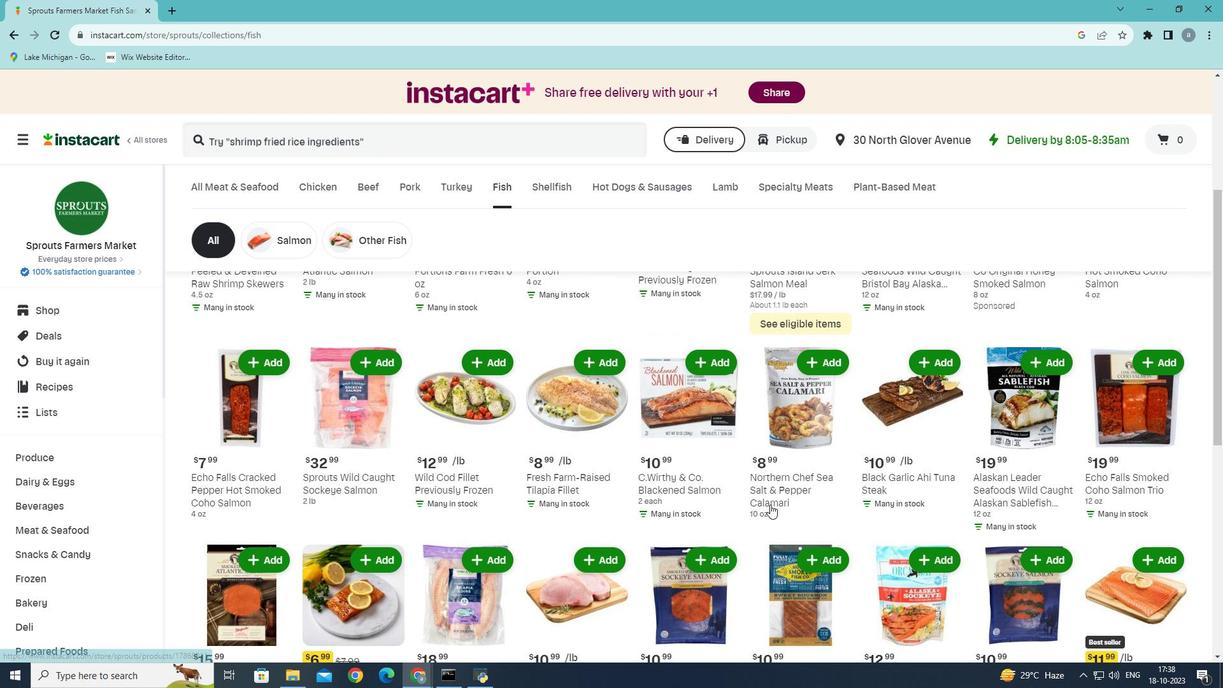 
Action: Mouse scrolled (770, 505) with delta (0, 0)
Screenshot: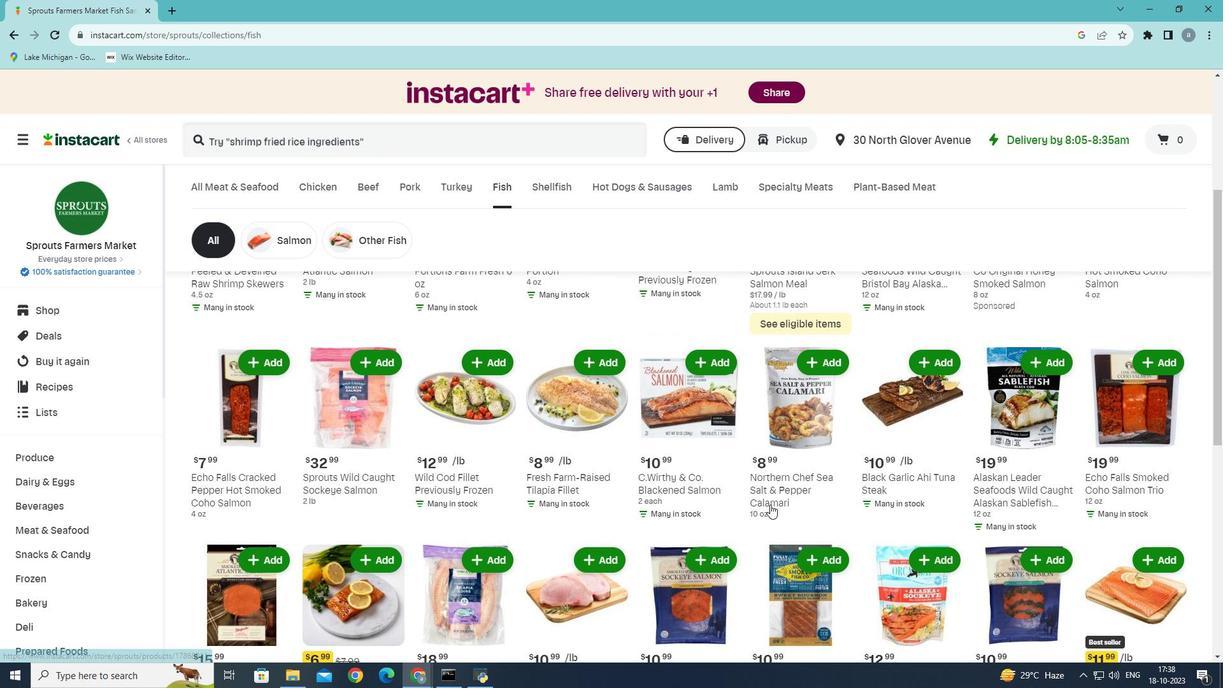 
Action: Mouse moved to (771, 504)
Screenshot: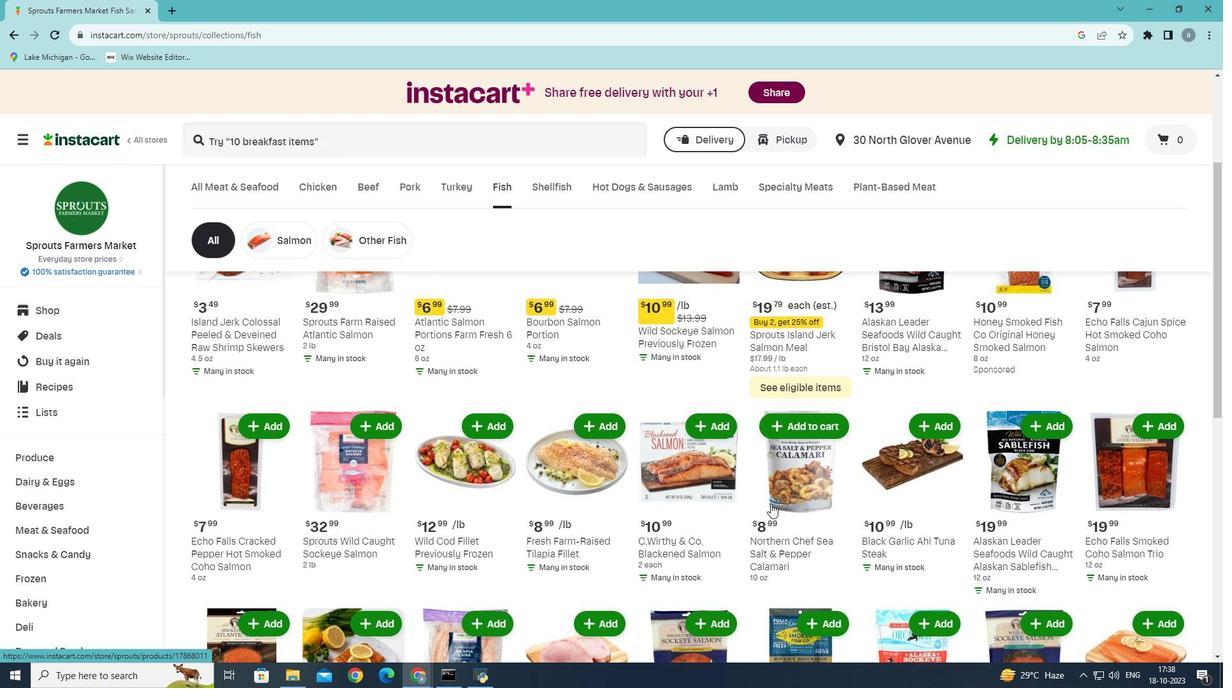 
Action: Mouse scrolled (771, 504) with delta (0, 0)
Screenshot: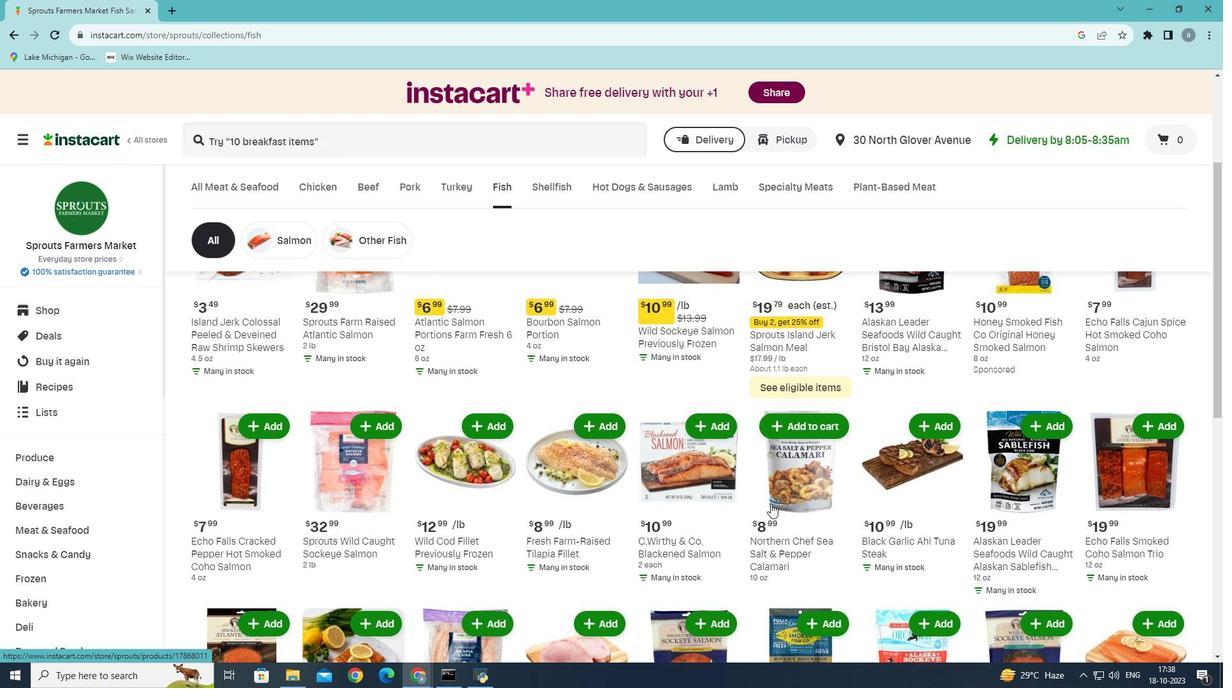 
Action: Mouse scrolled (771, 504) with delta (0, 0)
Screenshot: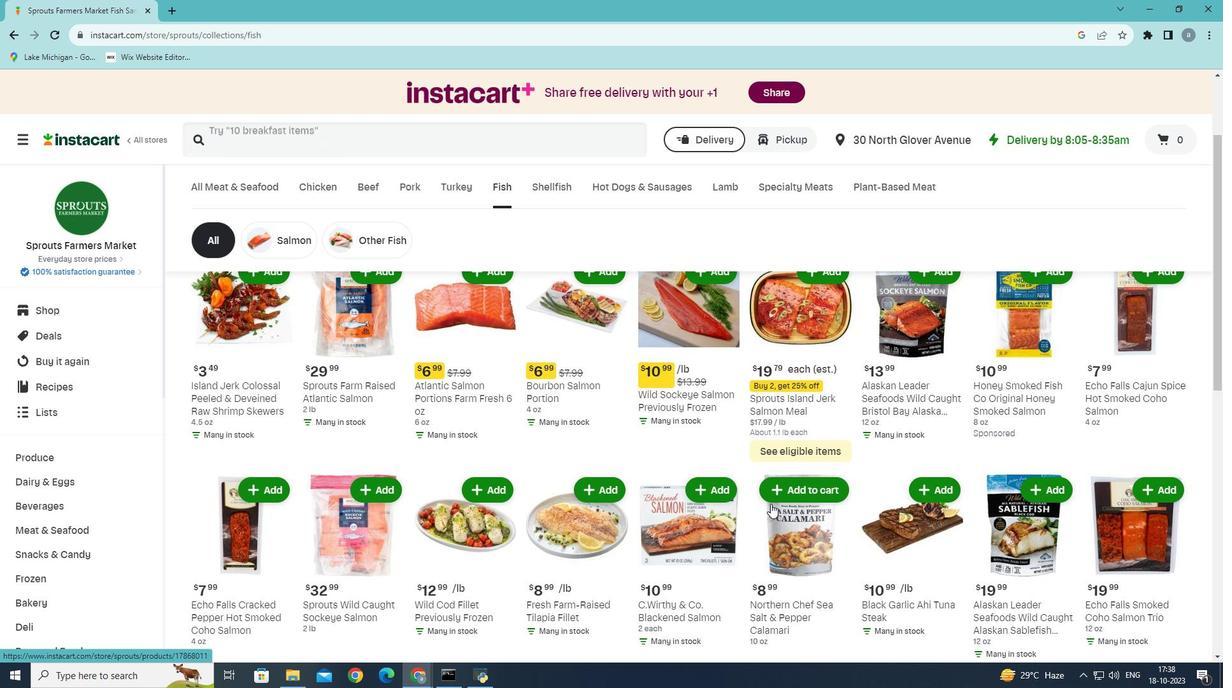 
Action: Mouse scrolled (771, 504) with delta (0, 0)
Screenshot: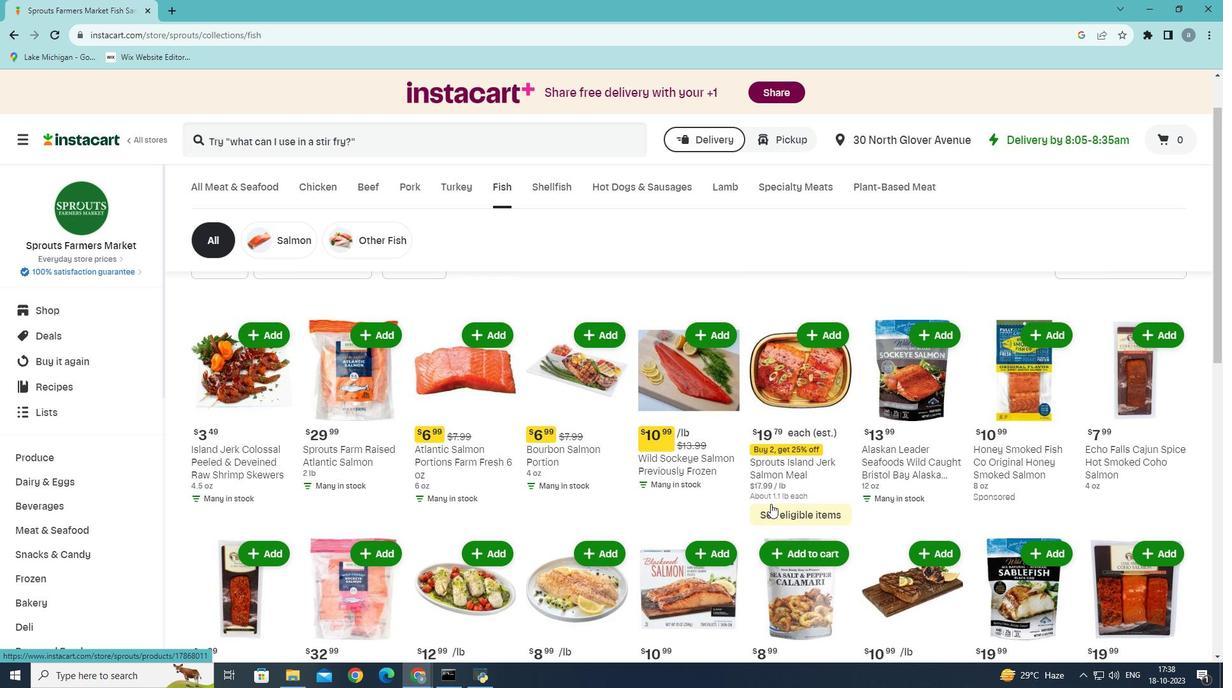 
Action: Mouse scrolled (771, 504) with delta (0, 0)
Screenshot: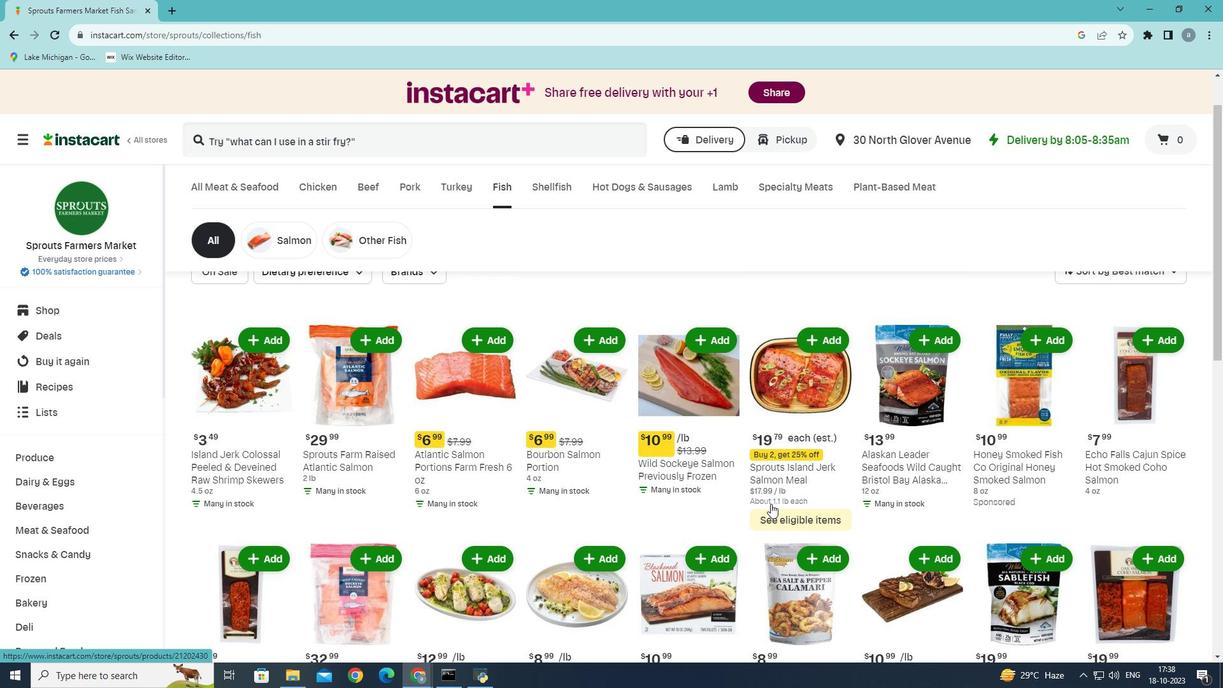 
Action: Mouse moved to (641, 461)
Screenshot: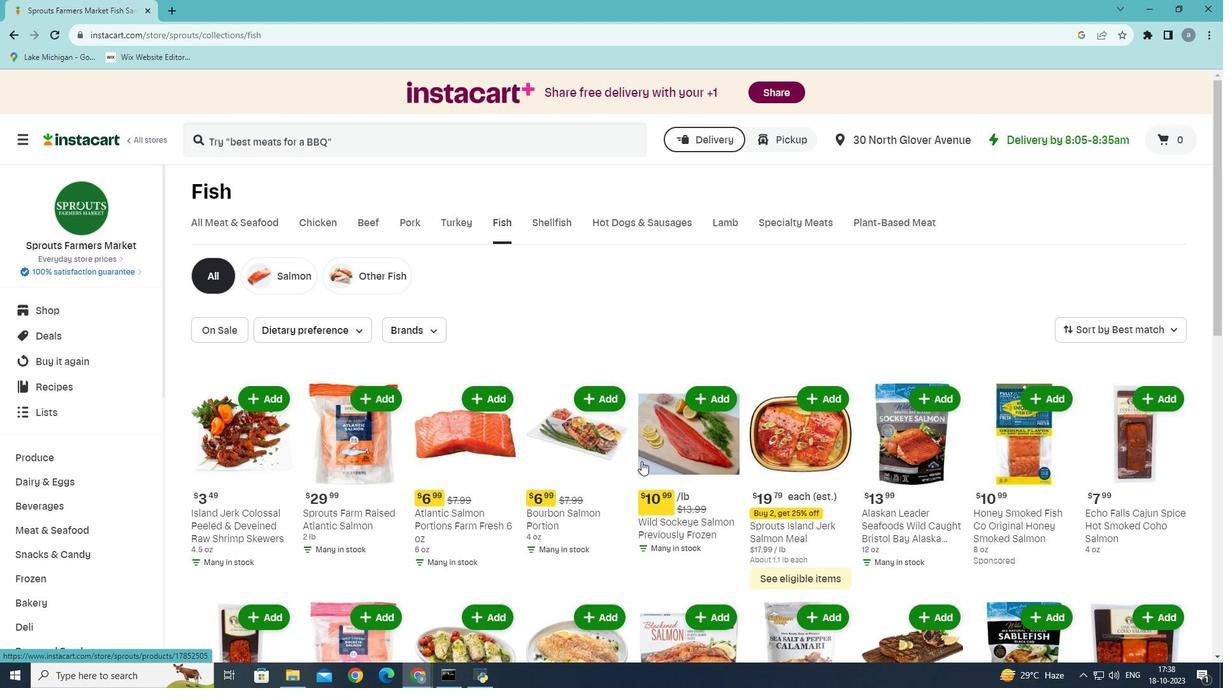 
